 Task: Send an email with the signature Lauren Sanchez with the subject Introduction to a new strategy and the message Could you provide an update on the progress of the inventory management system implementation? from softage.6@softage.net to softage.4@softage.net and move the email from Sent Items to the folder Tools
Action: Mouse moved to (106, 150)
Screenshot: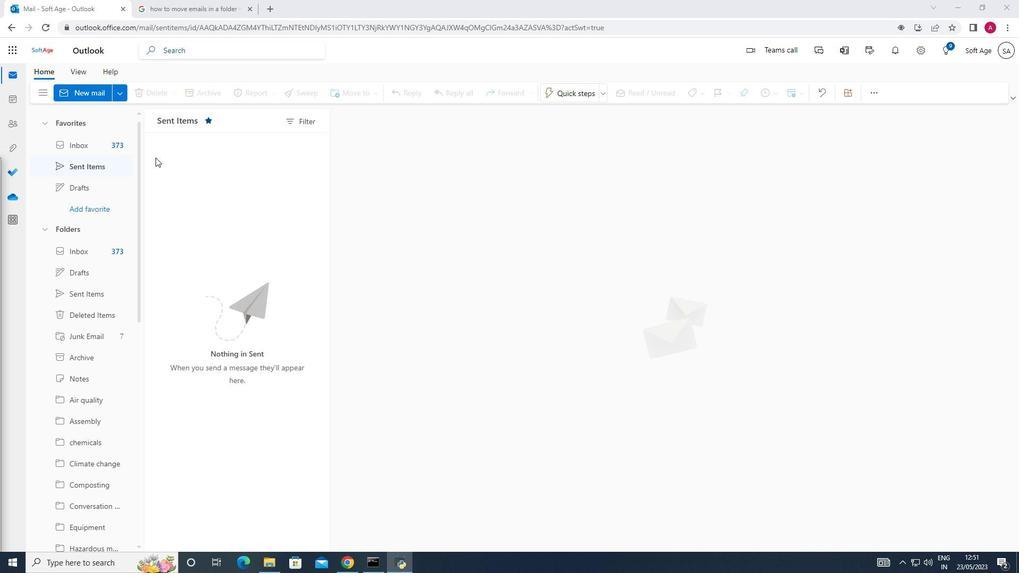 
Action: Mouse pressed left at (106, 150)
Screenshot: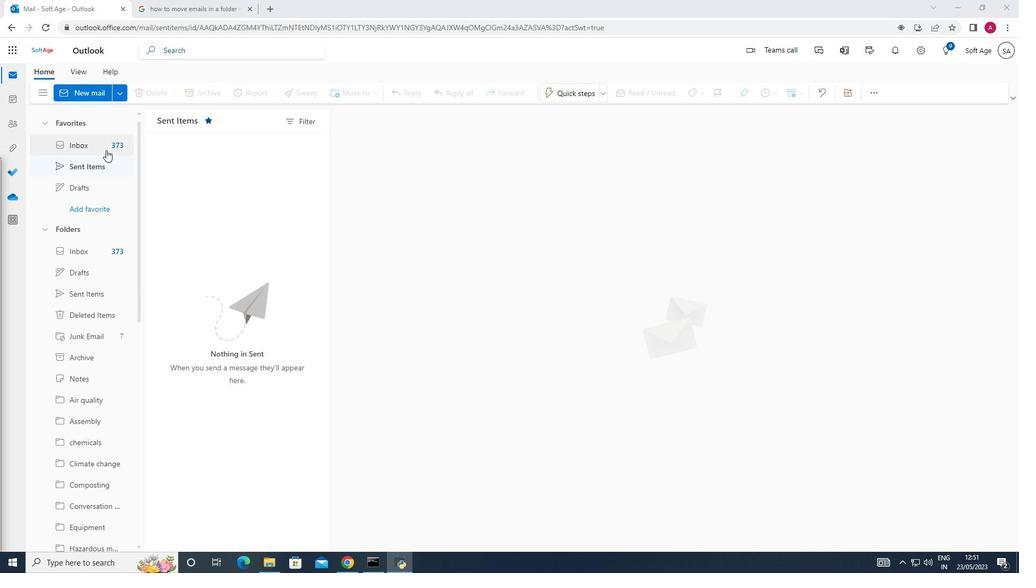 
Action: Mouse moved to (73, 95)
Screenshot: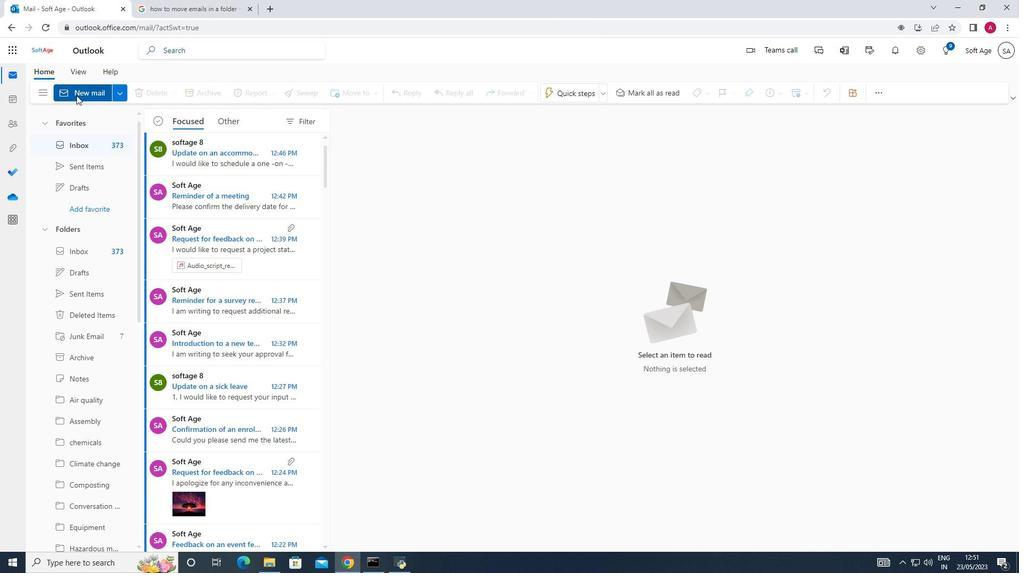 
Action: Mouse pressed left at (73, 95)
Screenshot: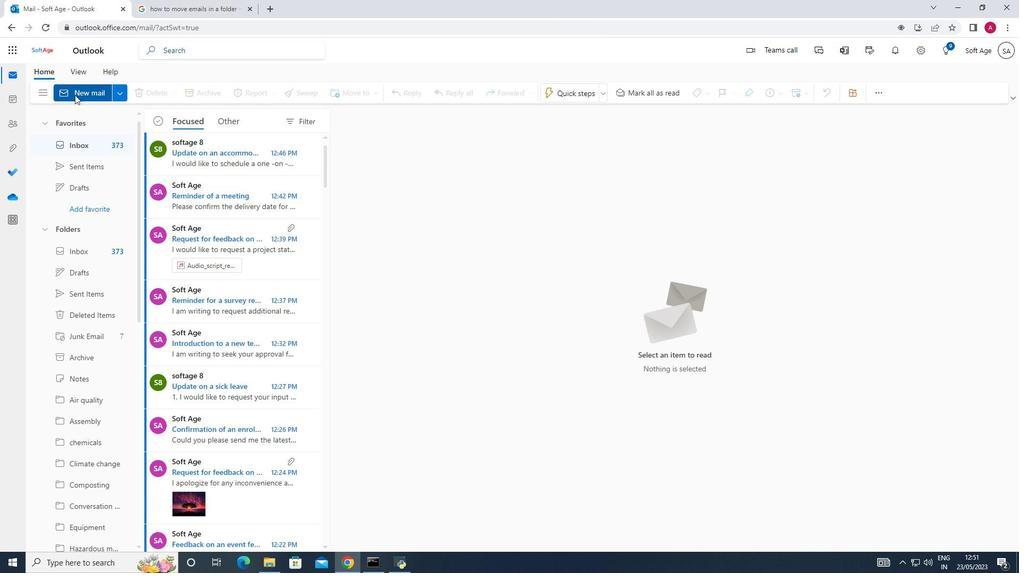 
Action: Mouse moved to (725, 92)
Screenshot: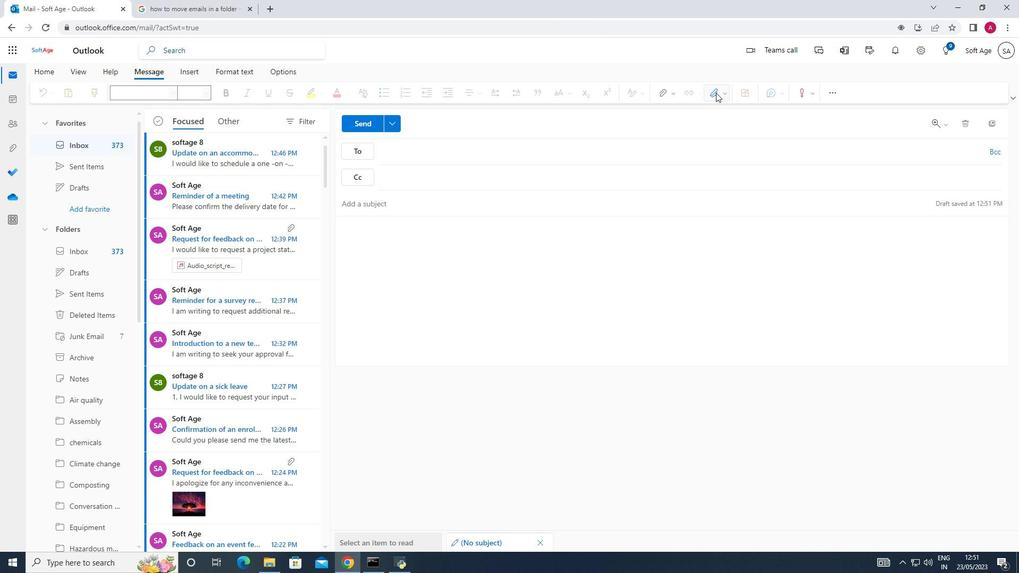 
Action: Mouse pressed left at (725, 92)
Screenshot: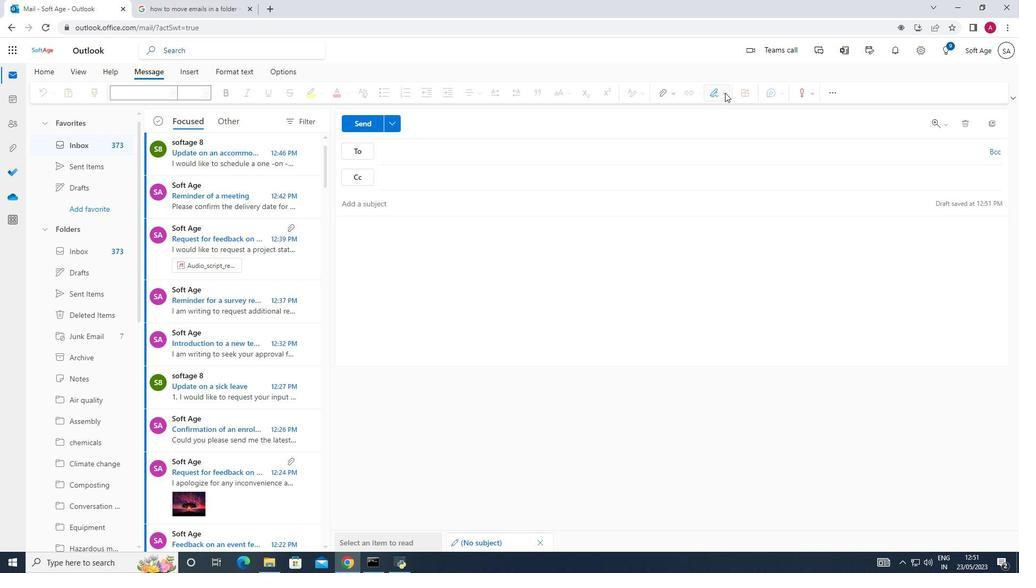 
Action: Mouse moved to (705, 138)
Screenshot: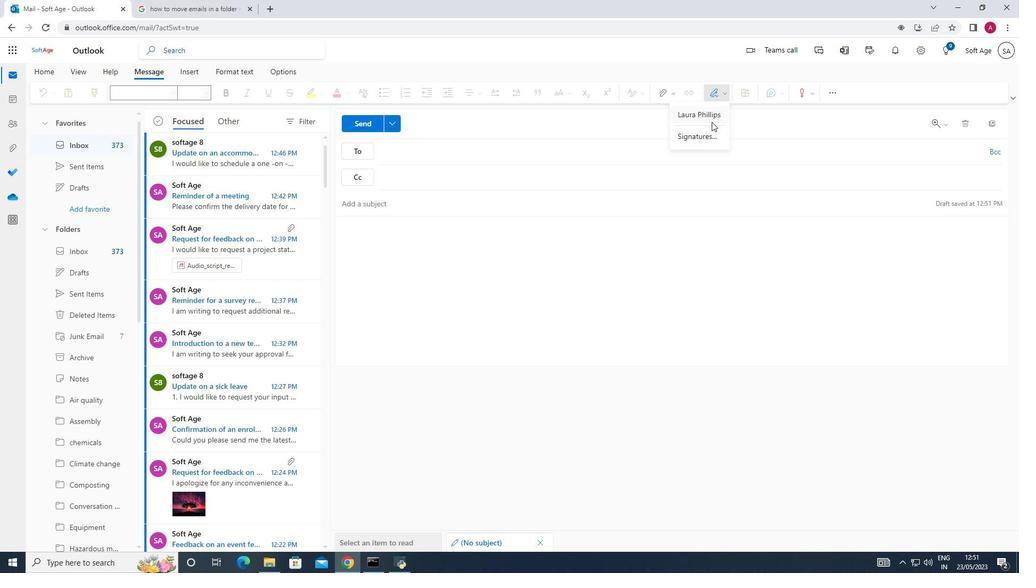 
Action: Mouse pressed left at (705, 138)
Screenshot: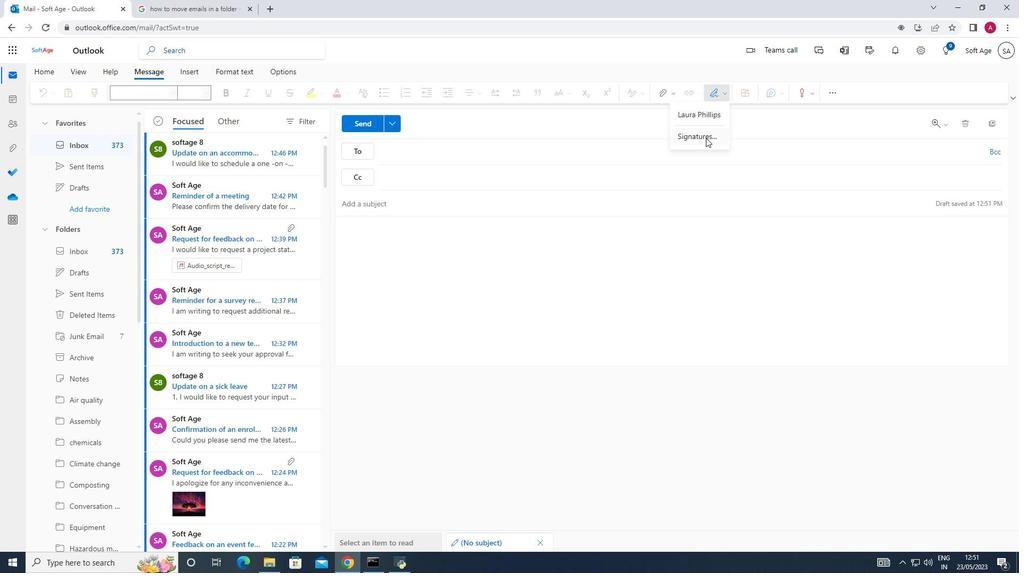 
Action: Mouse moved to (714, 172)
Screenshot: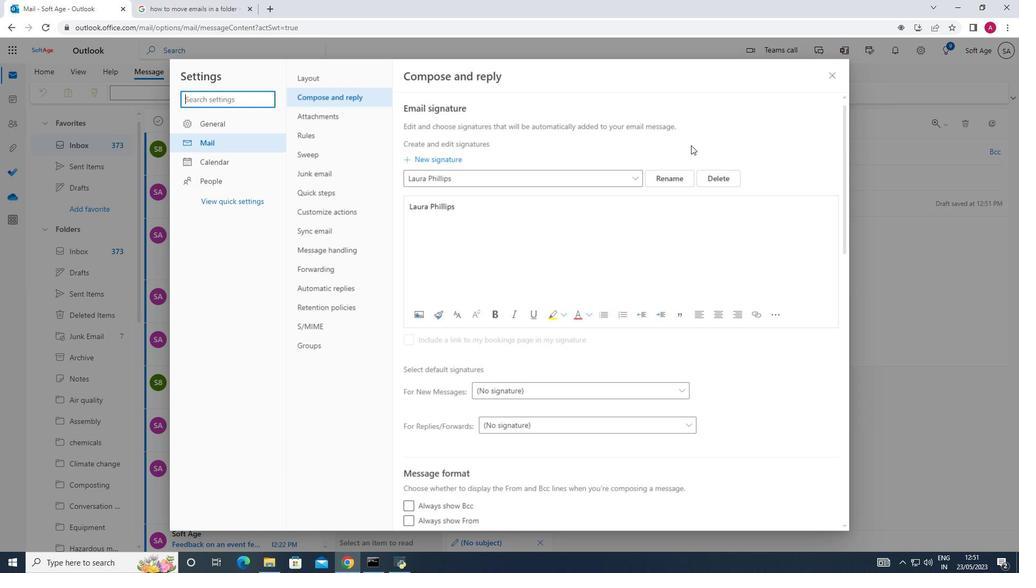 
Action: Mouse pressed left at (714, 172)
Screenshot: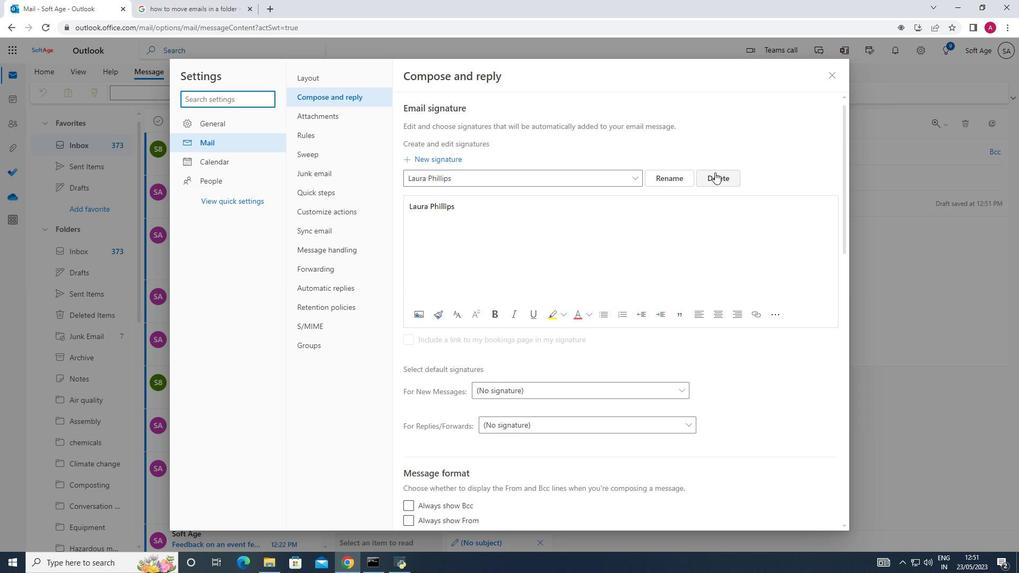 
Action: Mouse moved to (428, 179)
Screenshot: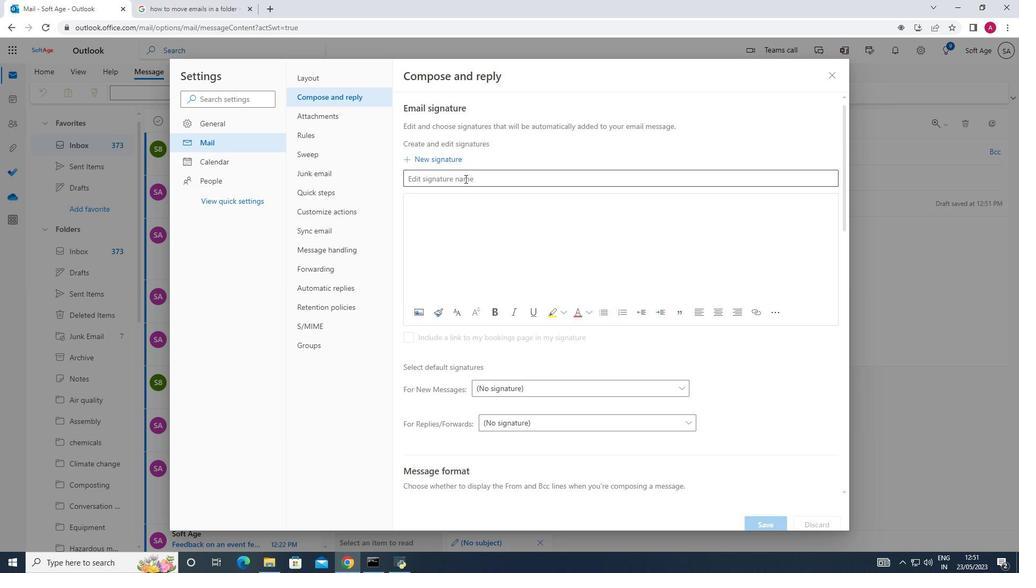 
Action: Mouse pressed left at (428, 179)
Screenshot: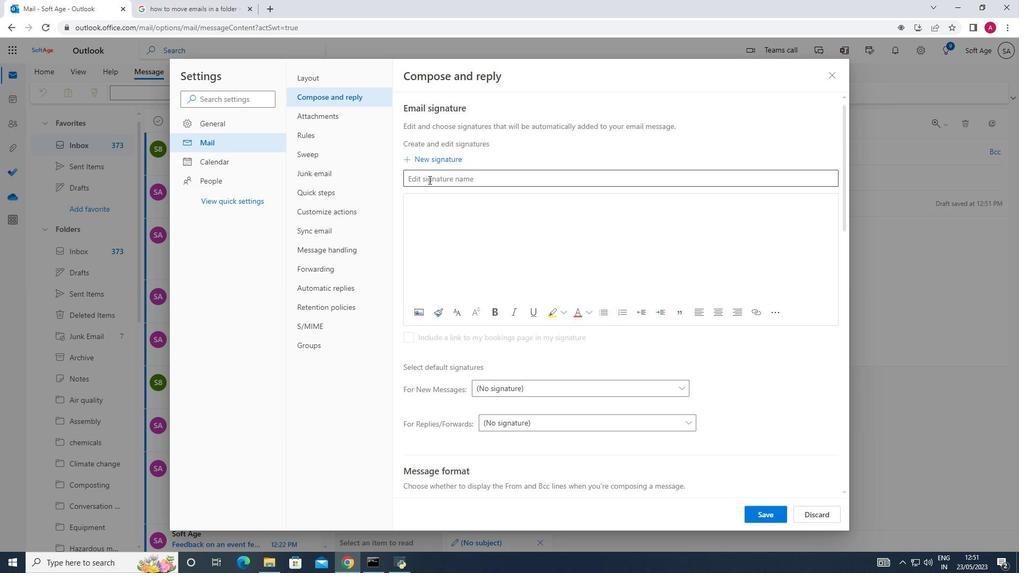 
Action: Key pressed <Key.shift_r>Lauren<Key.space><Key.shift>Sanchez
Screenshot: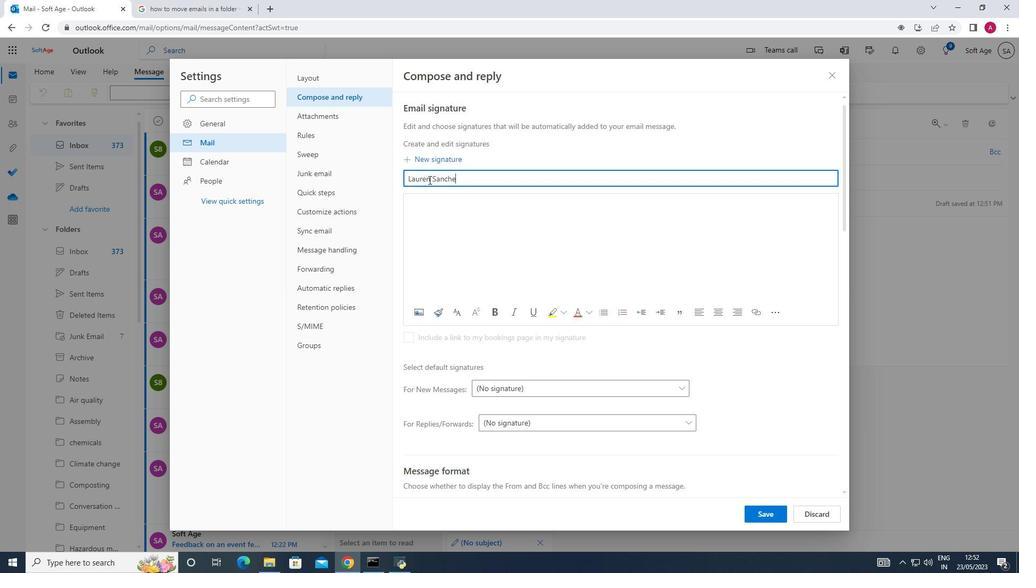 
Action: Mouse moved to (432, 211)
Screenshot: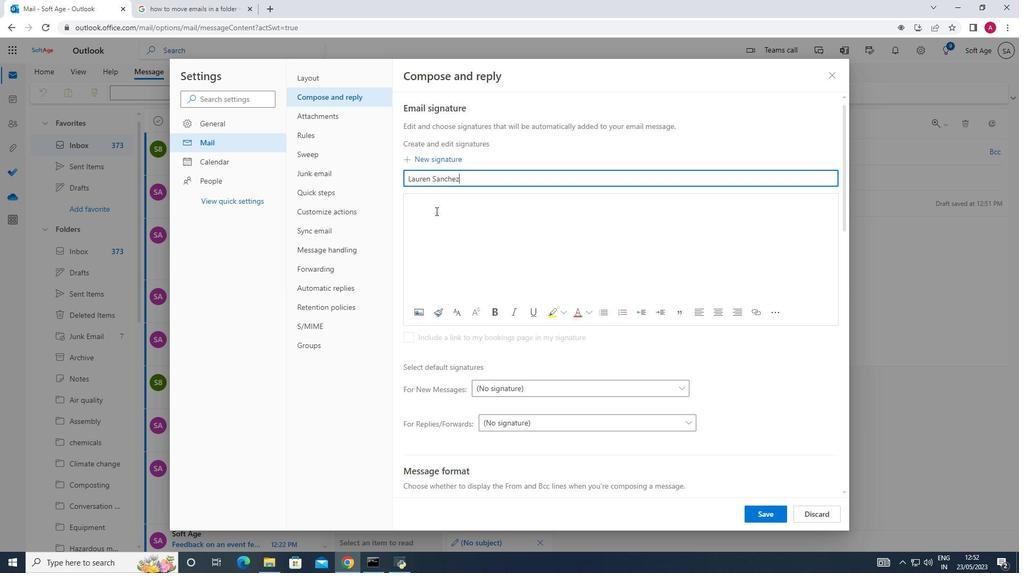 
Action: Mouse pressed left at (432, 211)
Screenshot: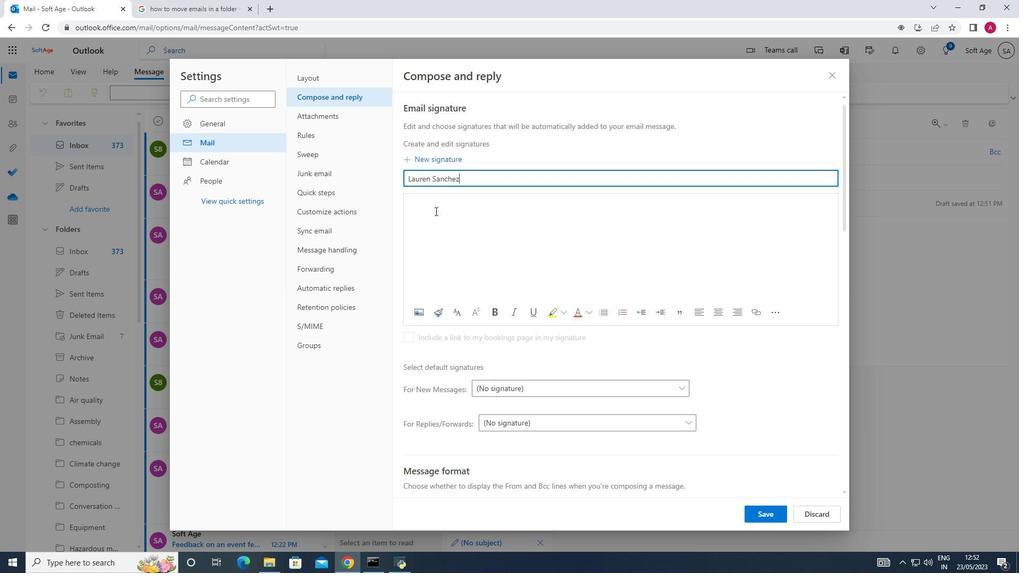 
Action: Key pressed <Key.shift_r>Lauren<Key.space><Key.space><Key.shift>Sanchez<Key.enter>
Screenshot: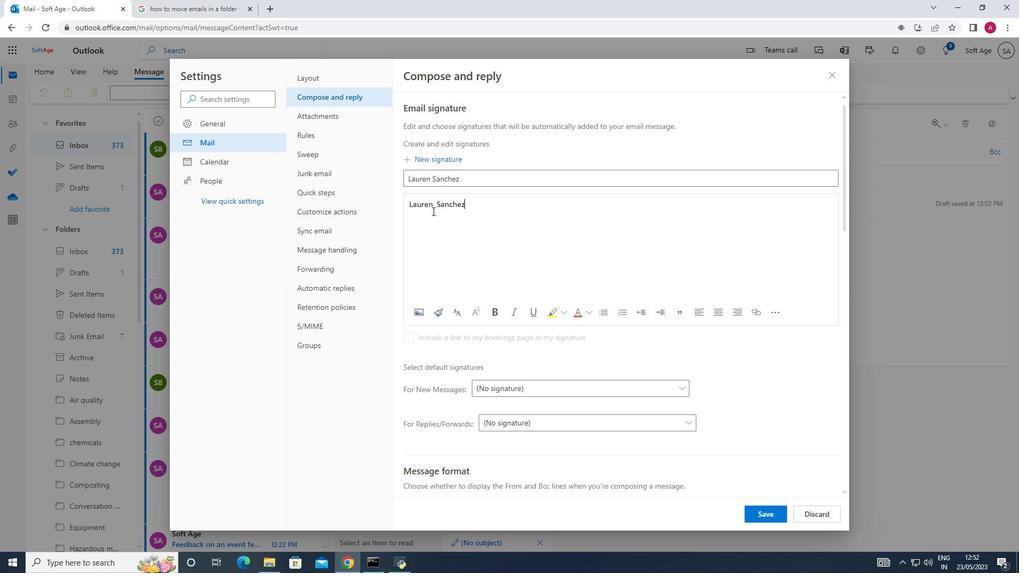 
Action: Mouse moved to (771, 514)
Screenshot: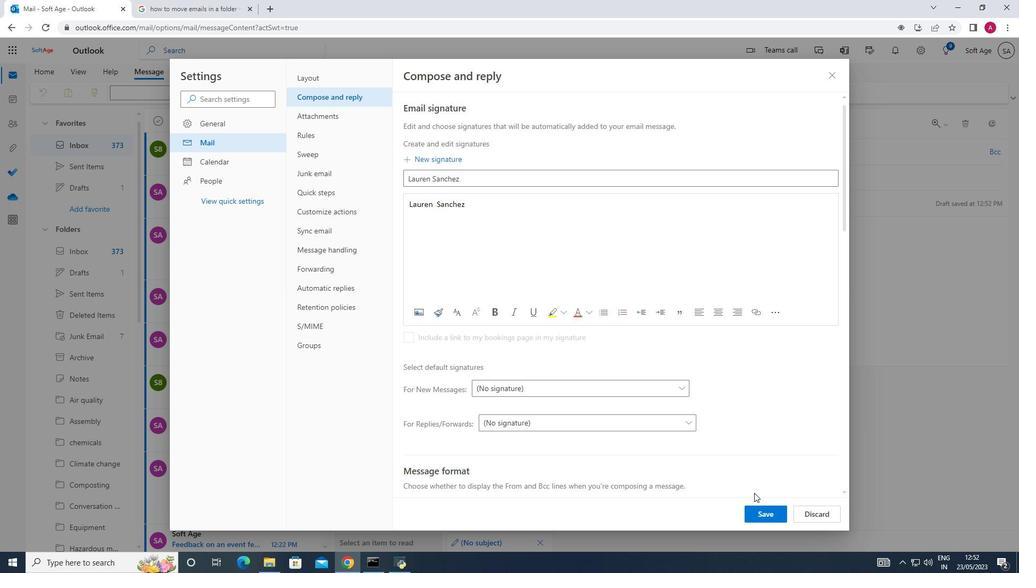 
Action: Mouse pressed left at (771, 514)
Screenshot: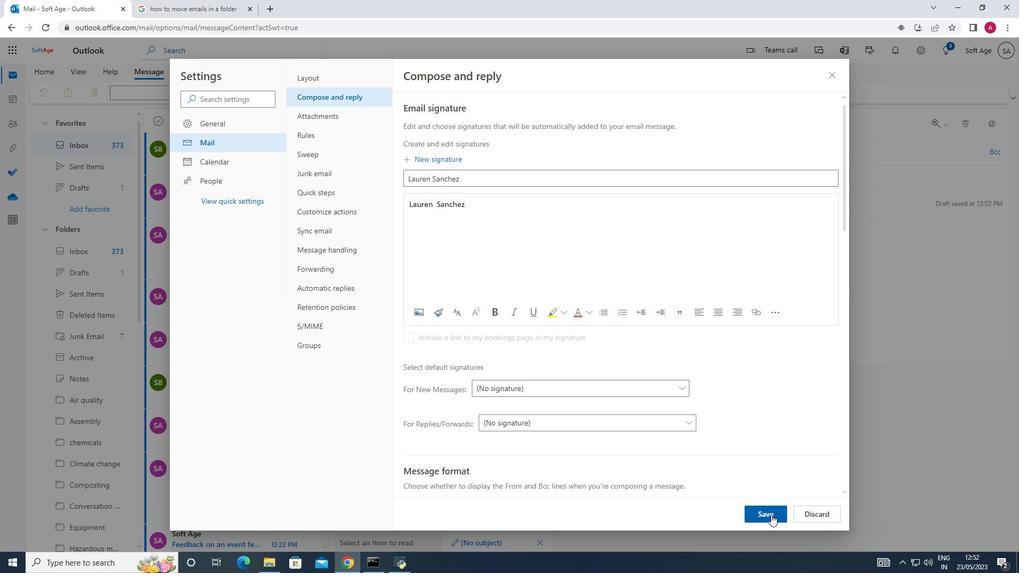 
Action: Mouse moved to (823, 74)
Screenshot: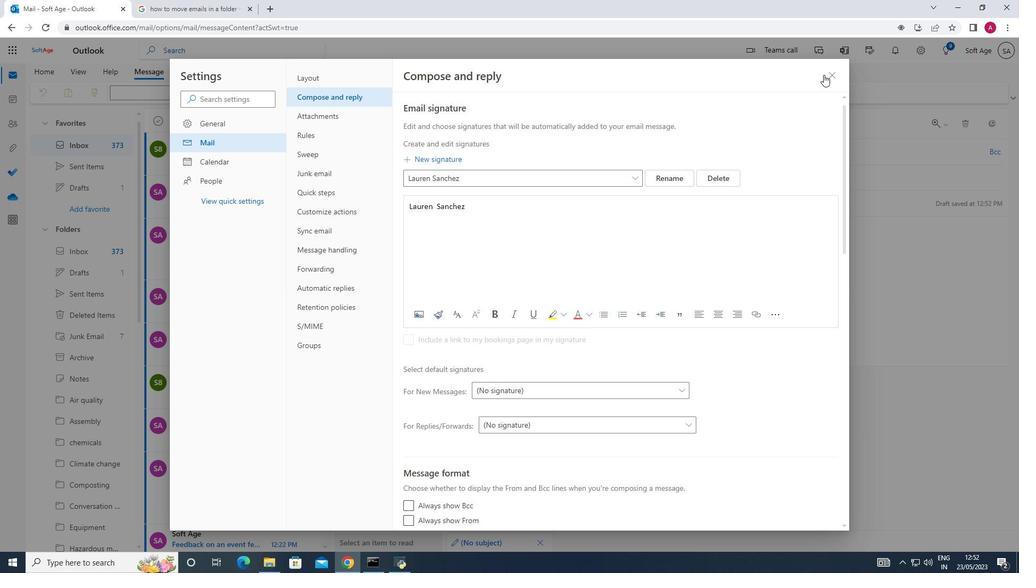 
Action: Mouse pressed left at (823, 74)
Screenshot: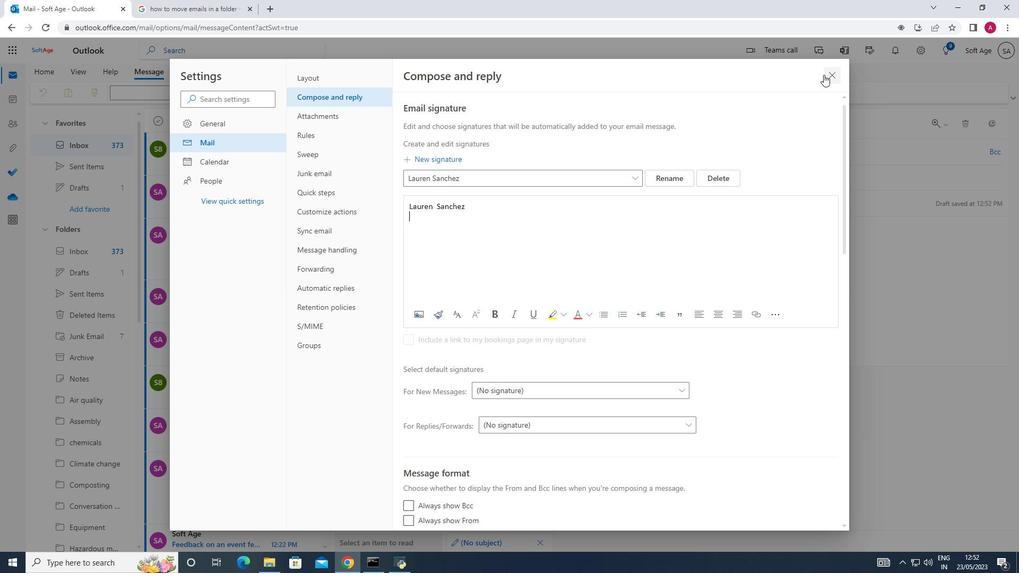 
Action: Mouse moved to (729, 93)
Screenshot: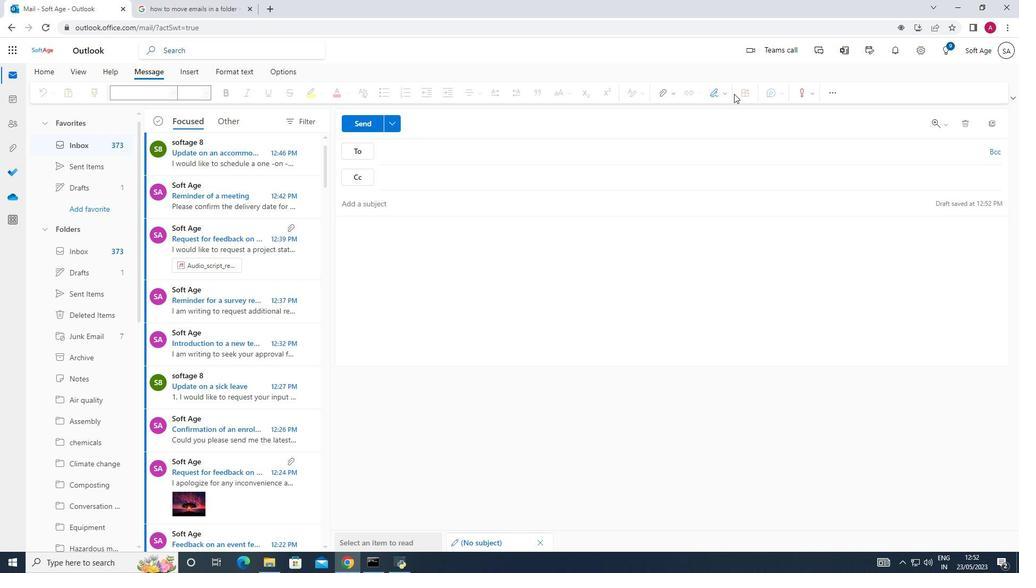 
Action: Mouse pressed left at (729, 93)
Screenshot: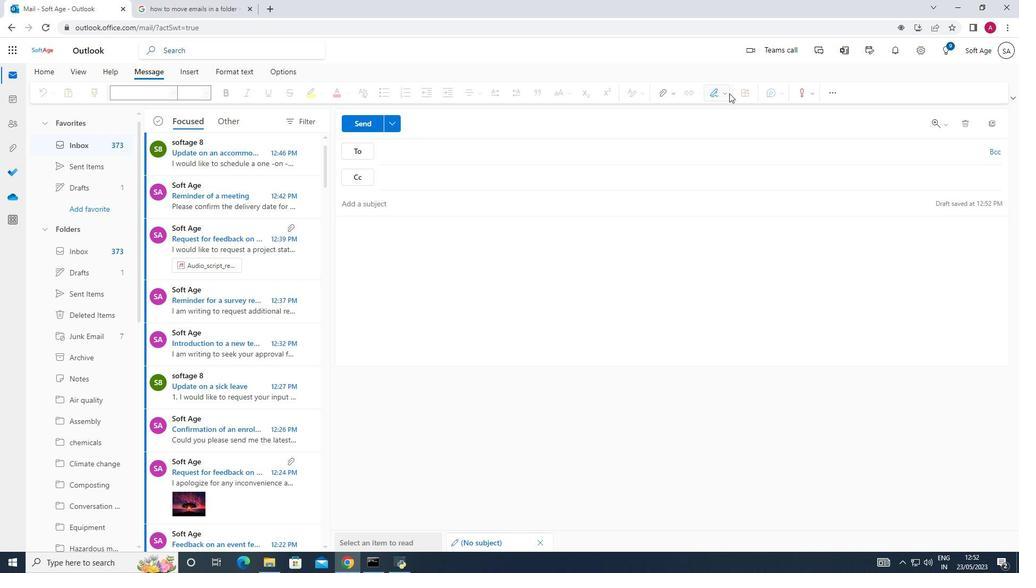 
Action: Mouse moved to (703, 119)
Screenshot: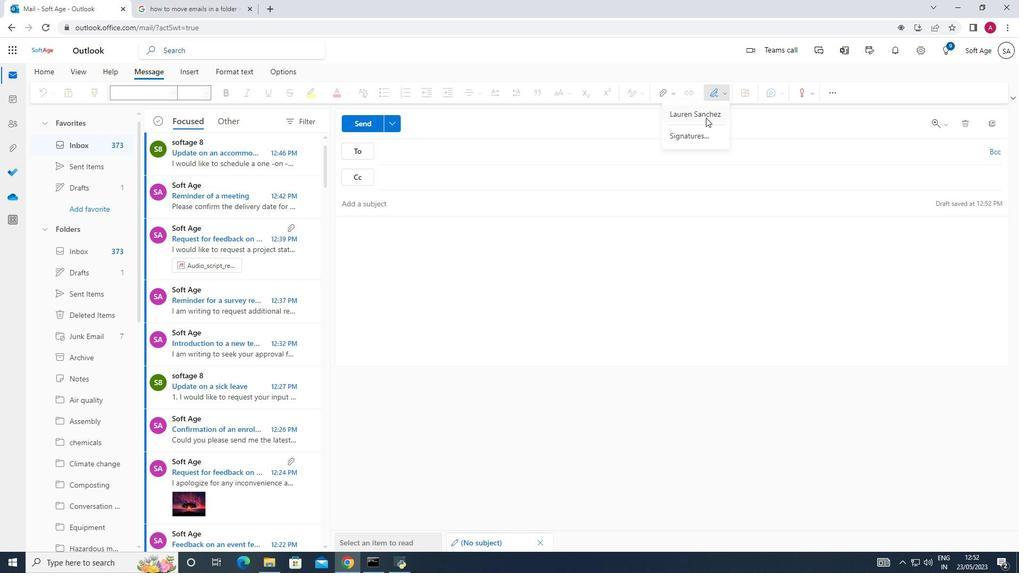 
Action: Mouse pressed left at (703, 119)
Screenshot: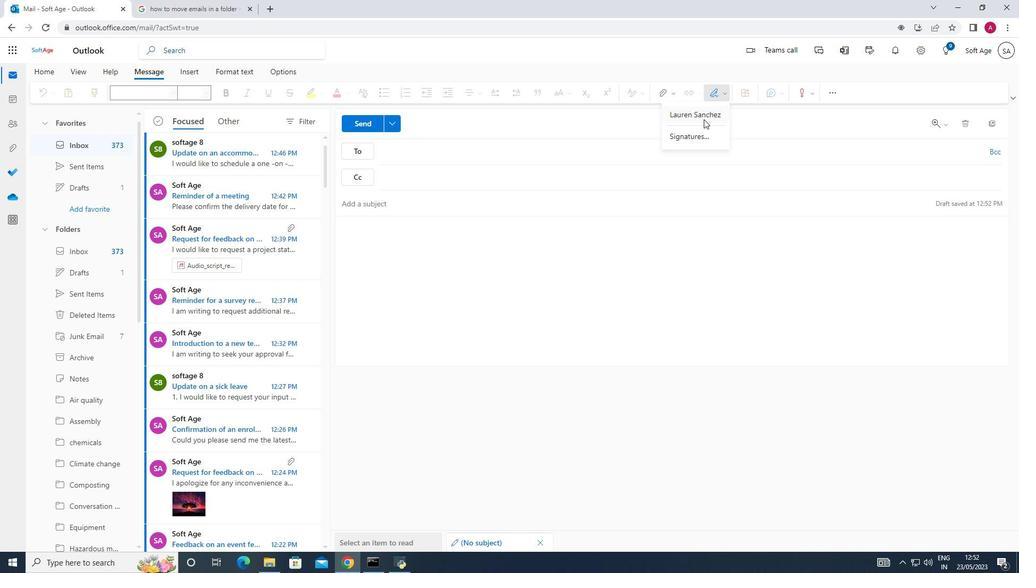 
Action: Mouse moved to (358, 201)
Screenshot: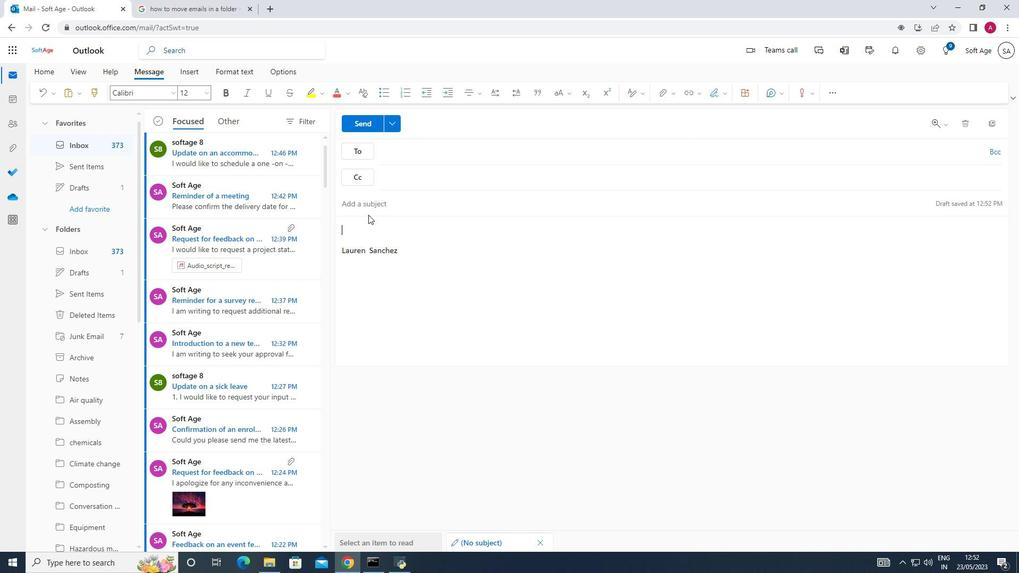 
Action: Mouse pressed left at (358, 201)
Screenshot: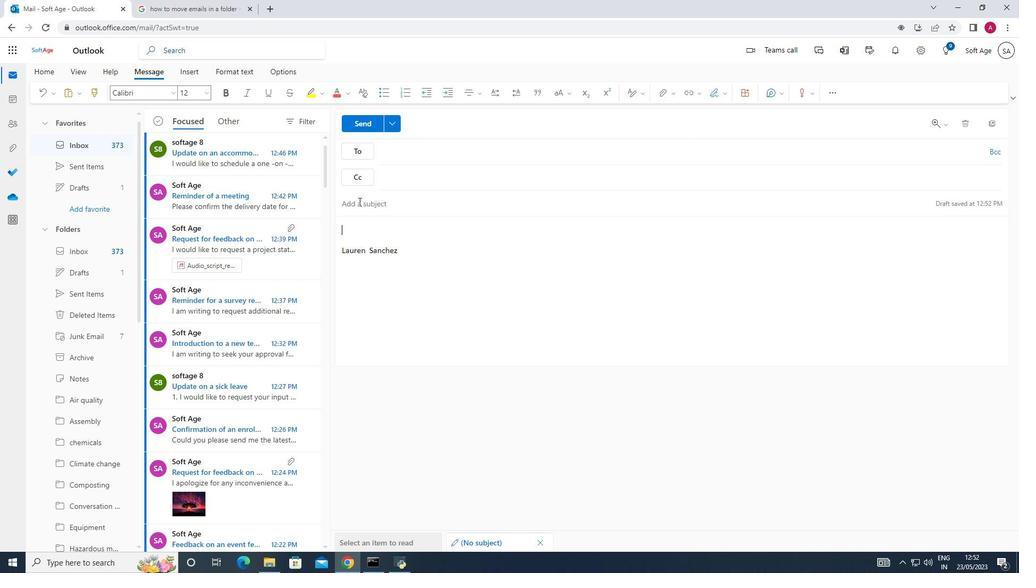 
Action: Mouse moved to (360, 197)
Screenshot: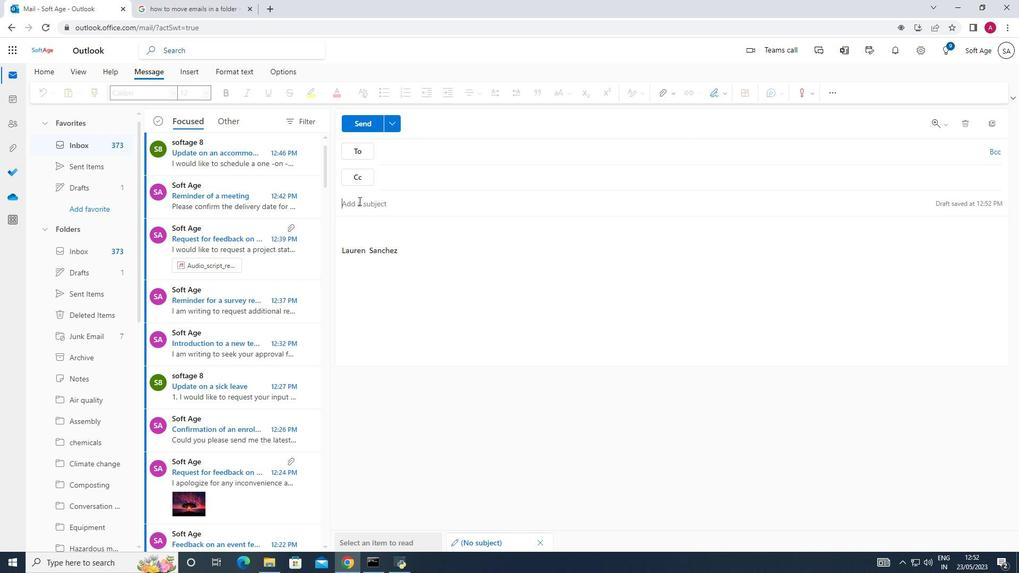 
Action: Key pressed <Key.shift_r>Introduction<Key.space>to<Key.space>a<Key.space>new<Key.space><Key.shift>St<Key.backspace><Key.backspace><Key.backspace>st<Key.backspace><Key.backspace><Key.space>strategy<Key.space>
Screenshot: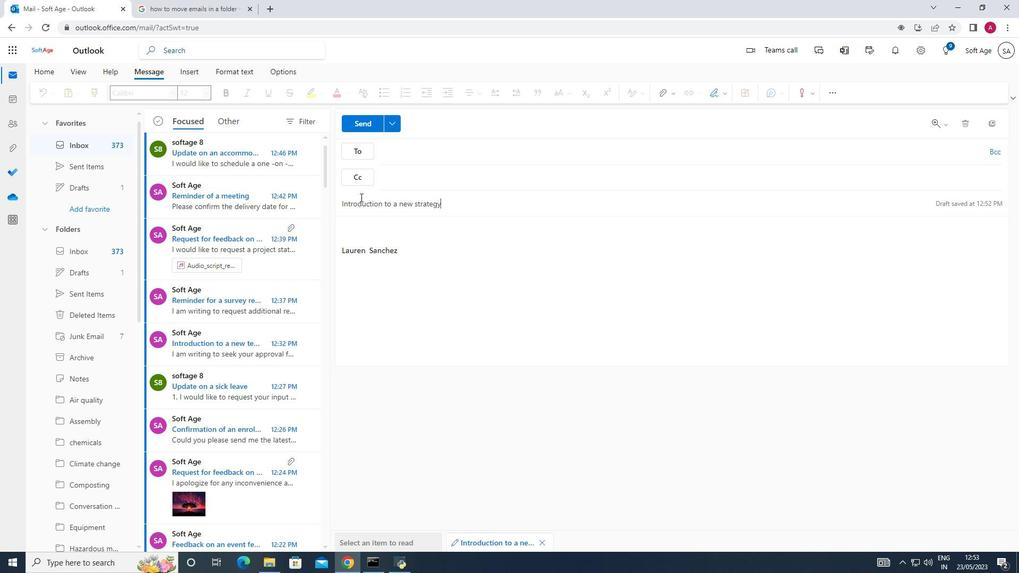 
Action: Mouse moved to (352, 223)
Screenshot: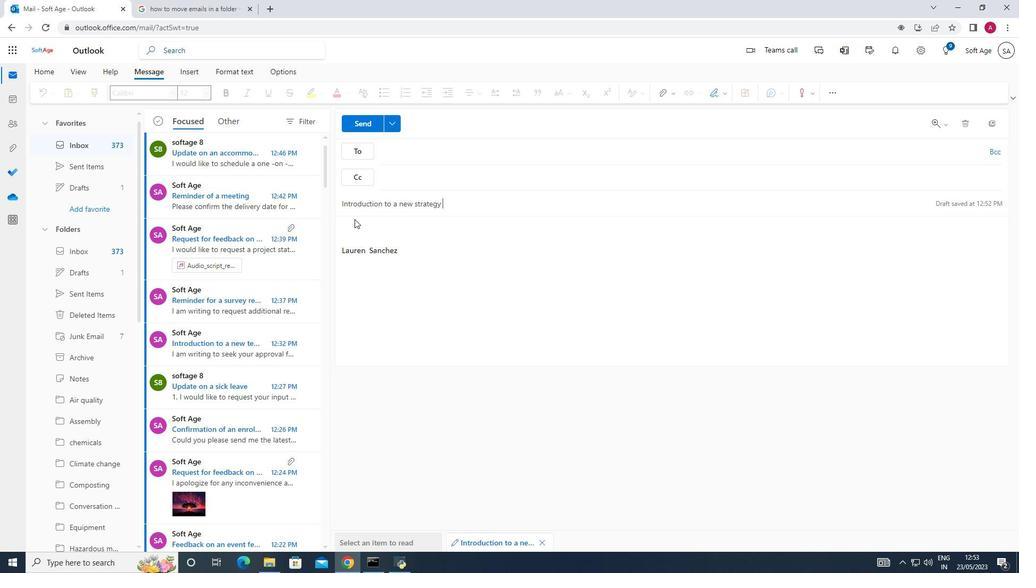 
Action: Mouse pressed left at (352, 223)
Screenshot: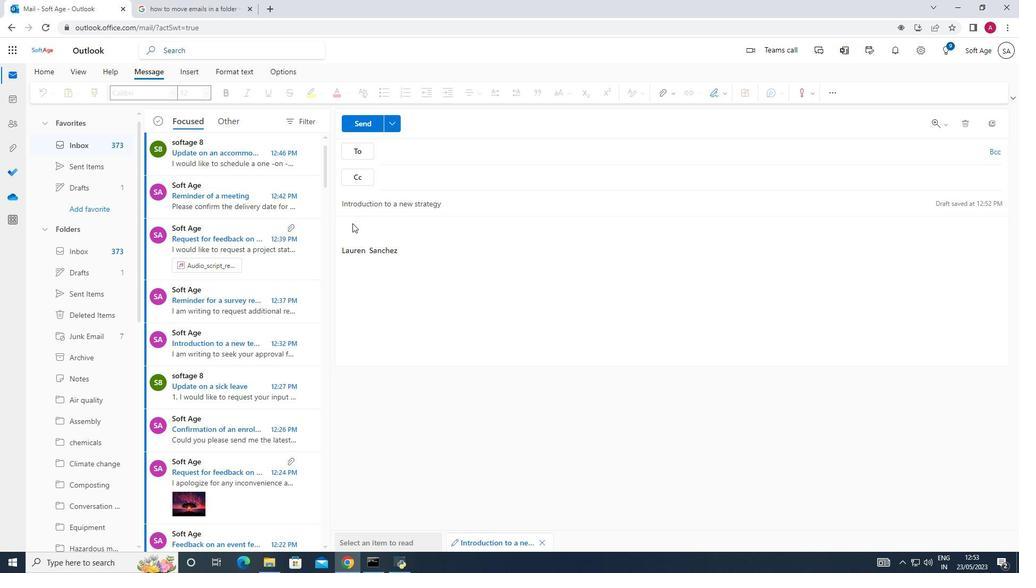 
Action: Mouse moved to (346, 222)
Screenshot: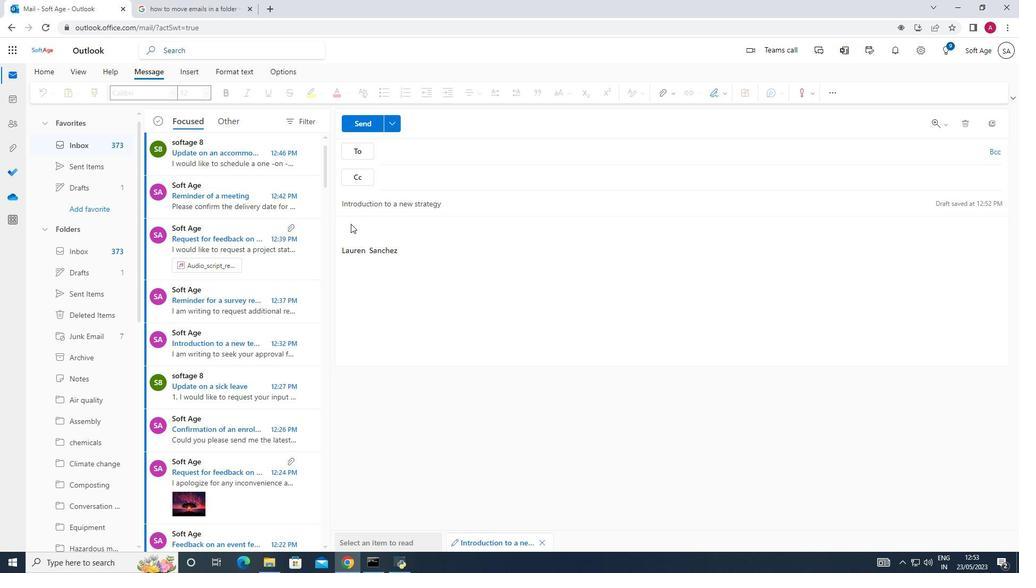 
Action: Mouse pressed left at (346, 222)
Screenshot: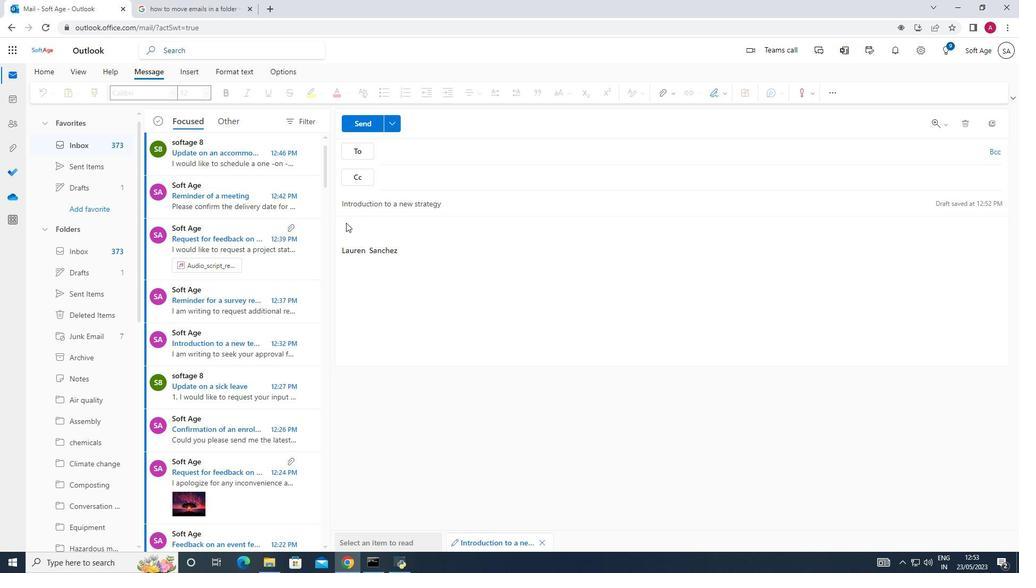 
Action: Mouse moved to (349, 229)
Screenshot: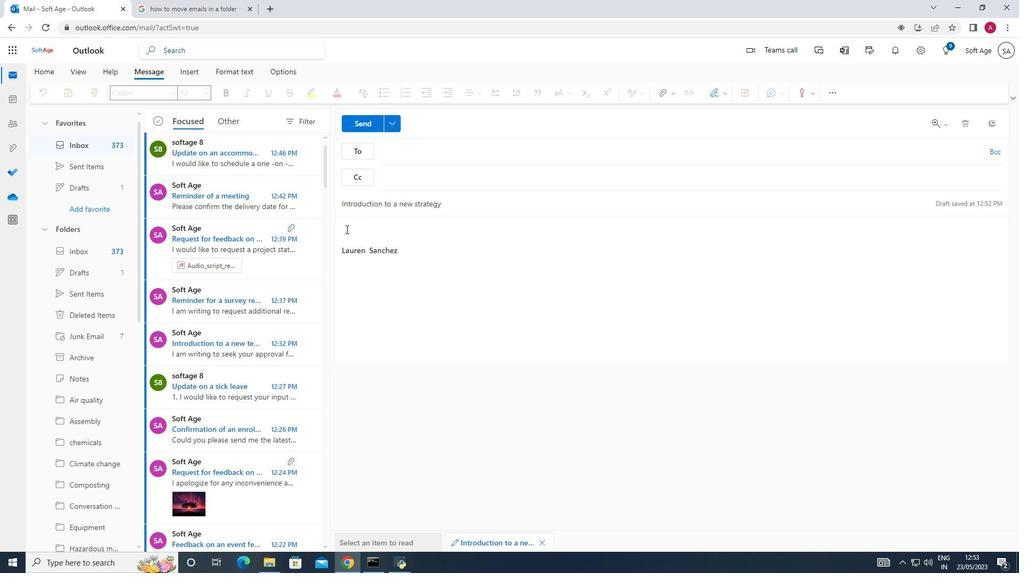 
Action: Mouse pressed left at (349, 229)
Screenshot: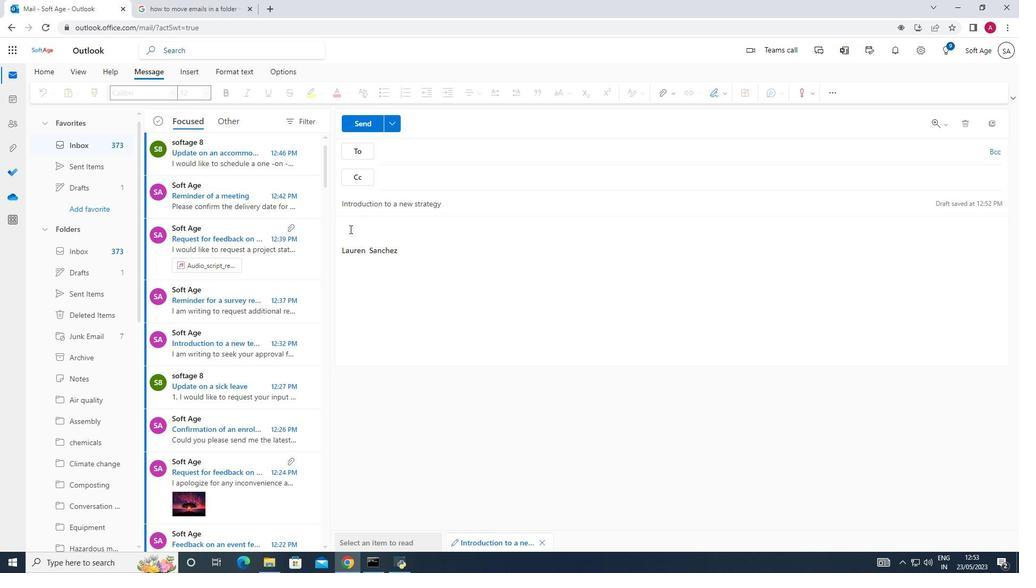 
Action: Key pressed <Key.shift>Could<Key.space>you<Key.space>provide<Key.space>an<Key.space>update<Key.space>on<Key.space>the<Key.space>progress<Key.space>of<Key.space>the<Key.space>inventory<Key.space>mana<Key.tab><Key.space>system<Key.space>implementation.
Screenshot: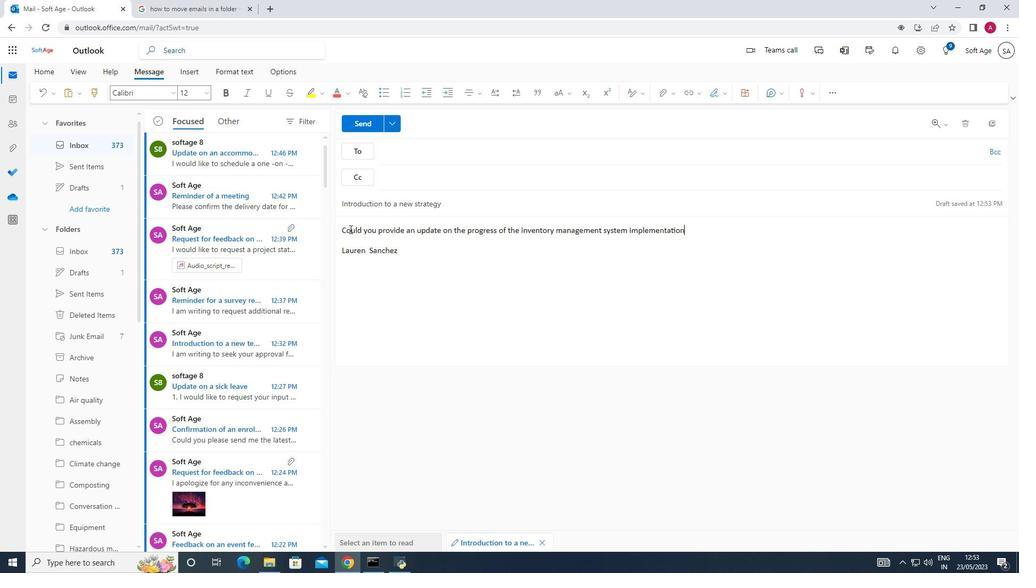 
Action: Mouse moved to (387, 148)
Screenshot: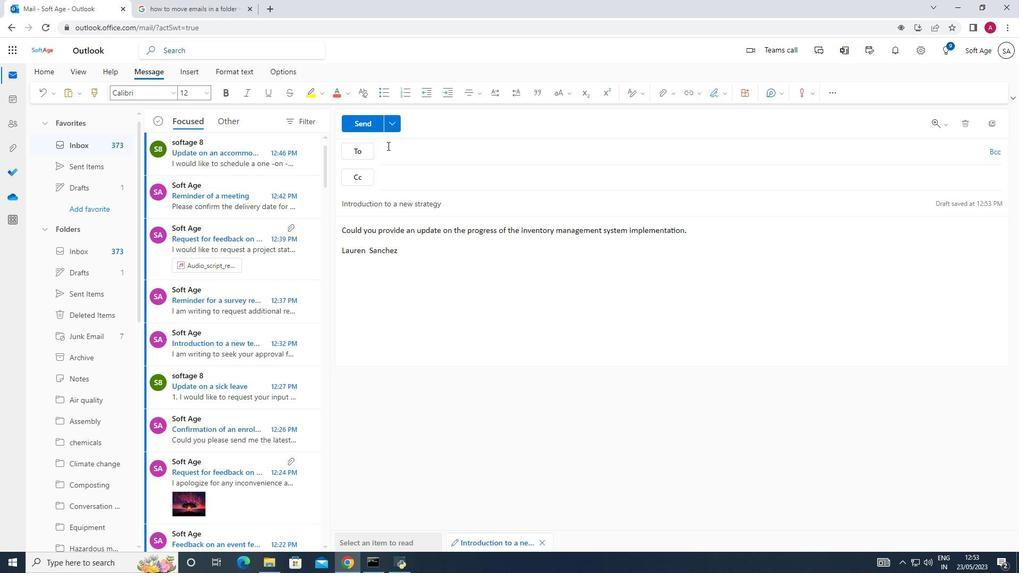 
Action: Mouse pressed left at (387, 148)
Screenshot: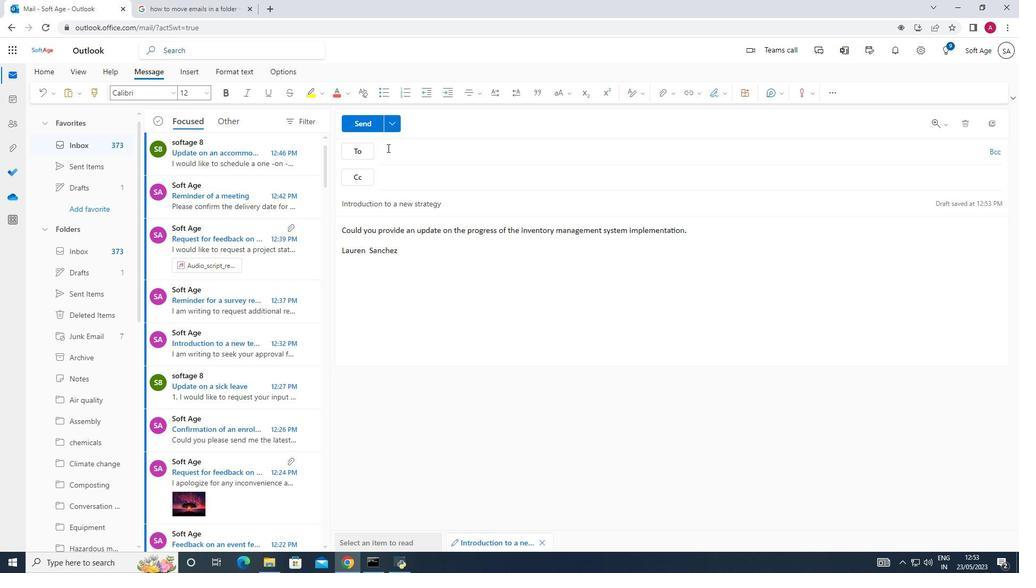 
Action: Key pressed softage.4<Key.shift>@softage.net
Screenshot: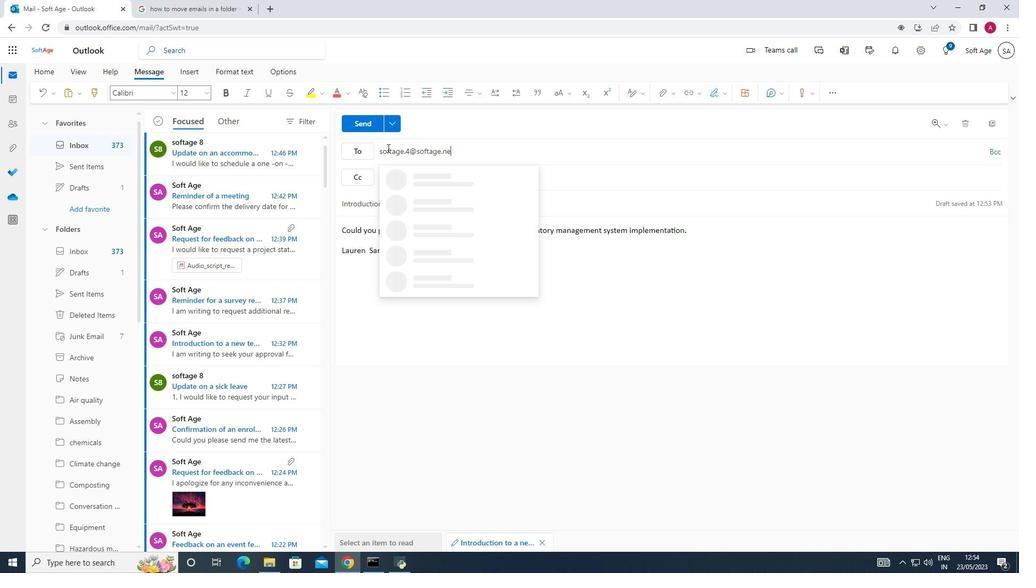
Action: Mouse moved to (451, 178)
Screenshot: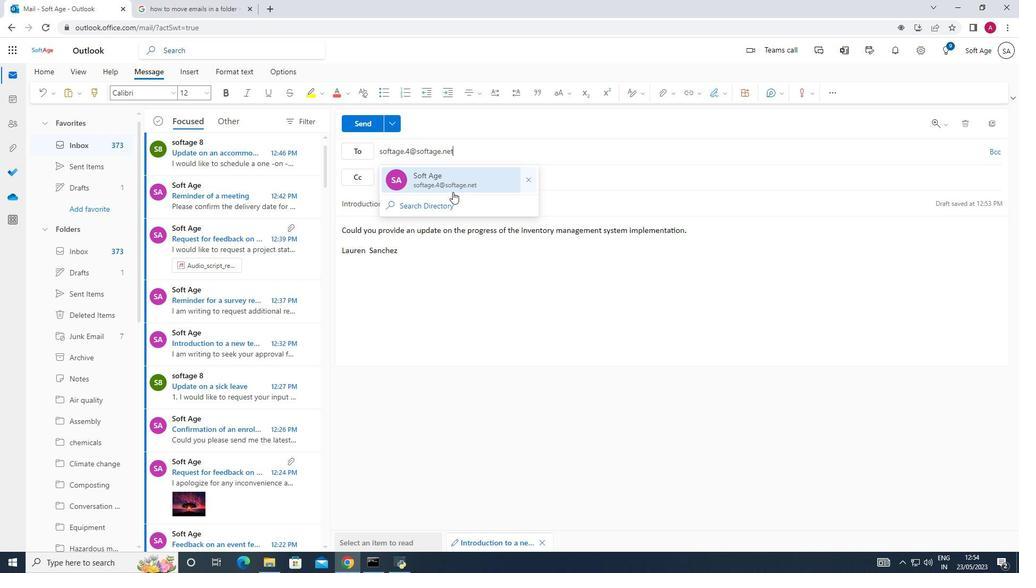 
Action: Mouse pressed left at (451, 178)
Screenshot: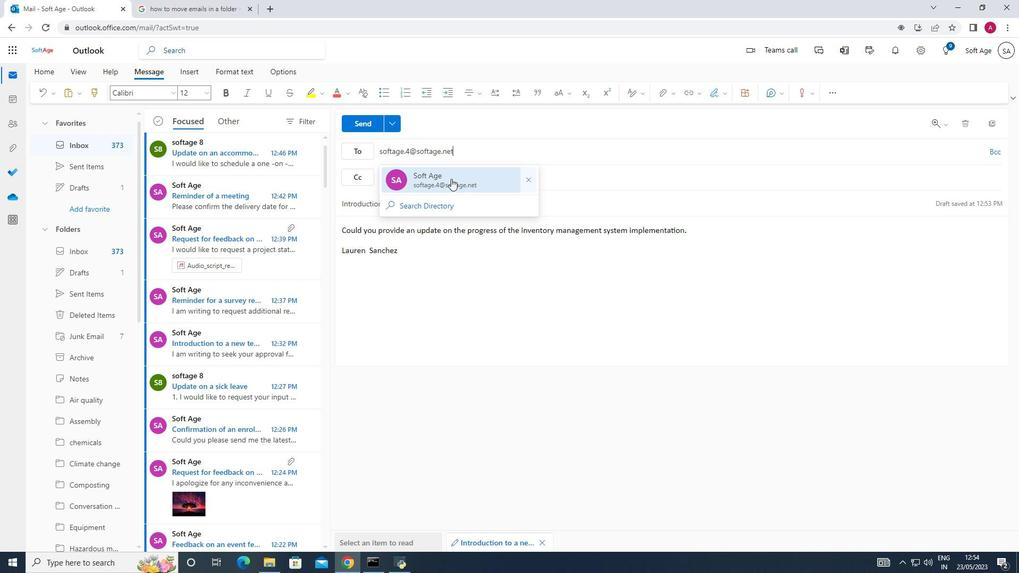 
Action: Mouse moved to (377, 122)
Screenshot: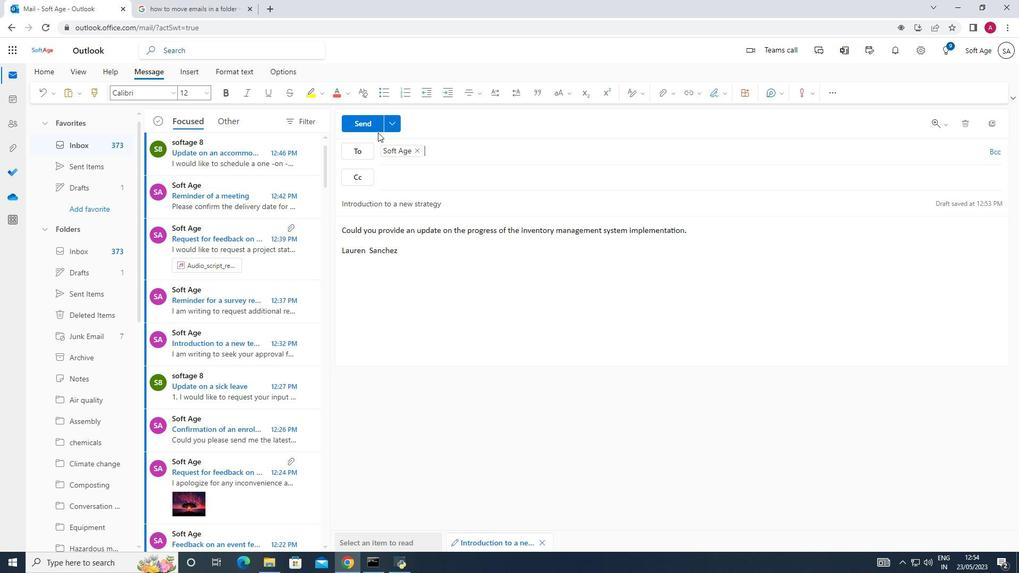 
Action: Mouse pressed left at (377, 122)
Screenshot: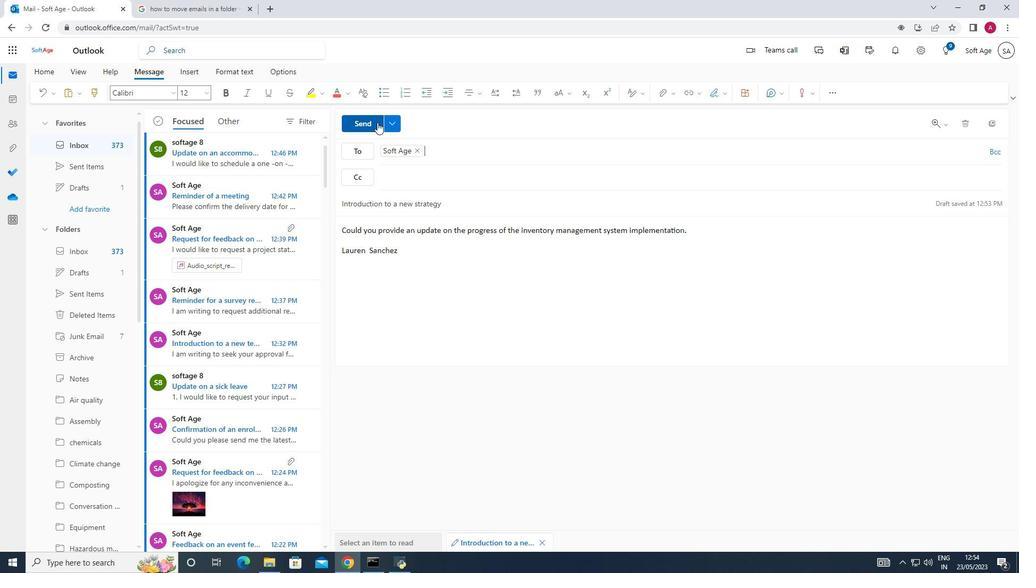 
Action: Mouse moved to (89, 421)
Screenshot: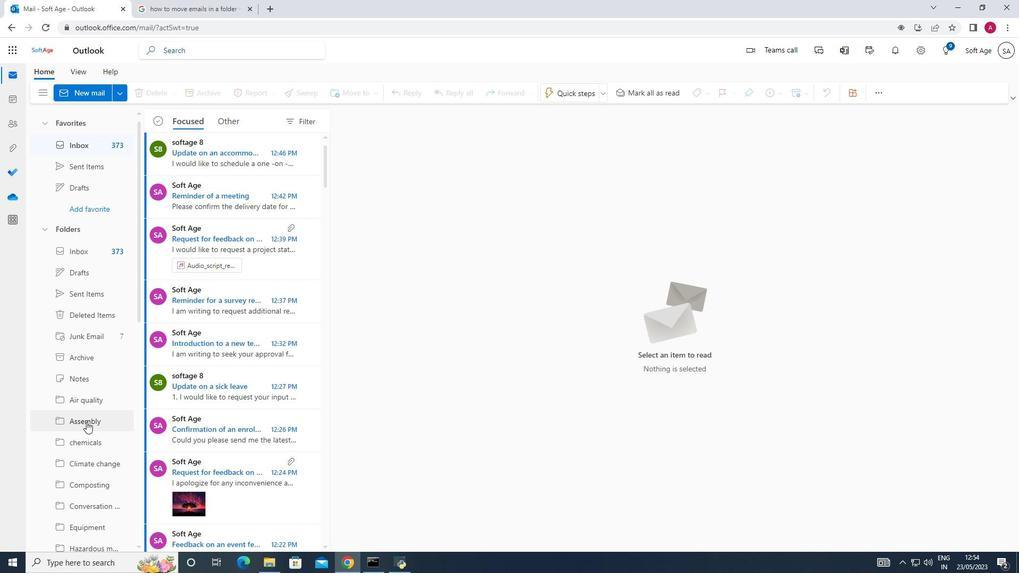 
Action: Mouse scrolled (89, 421) with delta (0, 0)
Screenshot: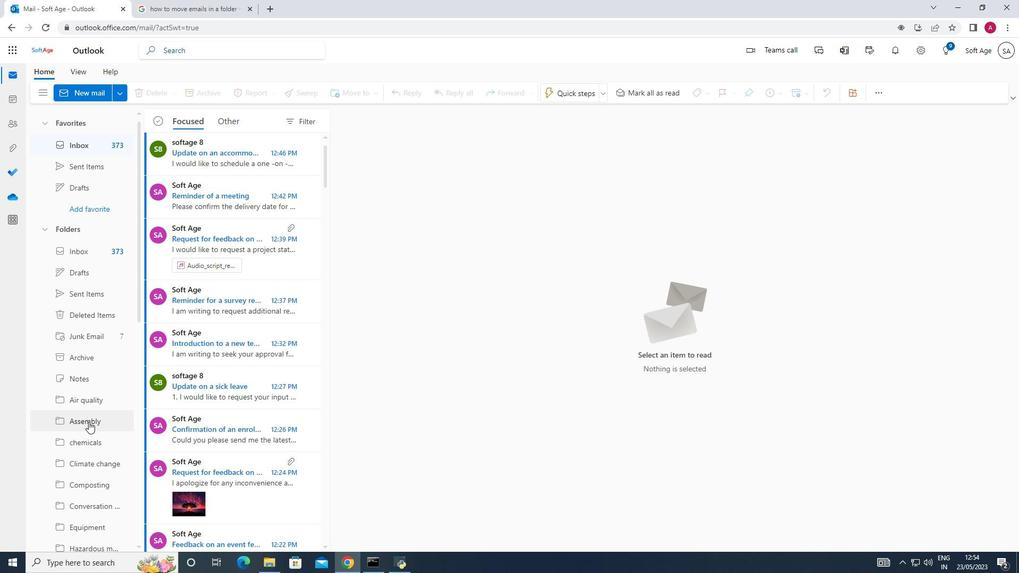 
Action: Mouse scrolled (89, 421) with delta (0, 0)
Screenshot: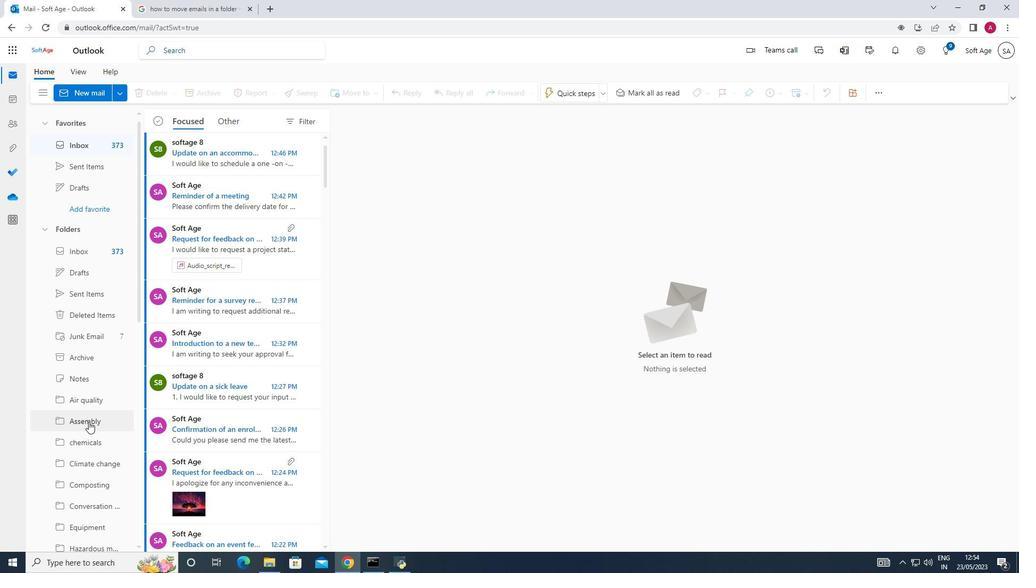 
Action: Mouse moved to (89, 421)
Screenshot: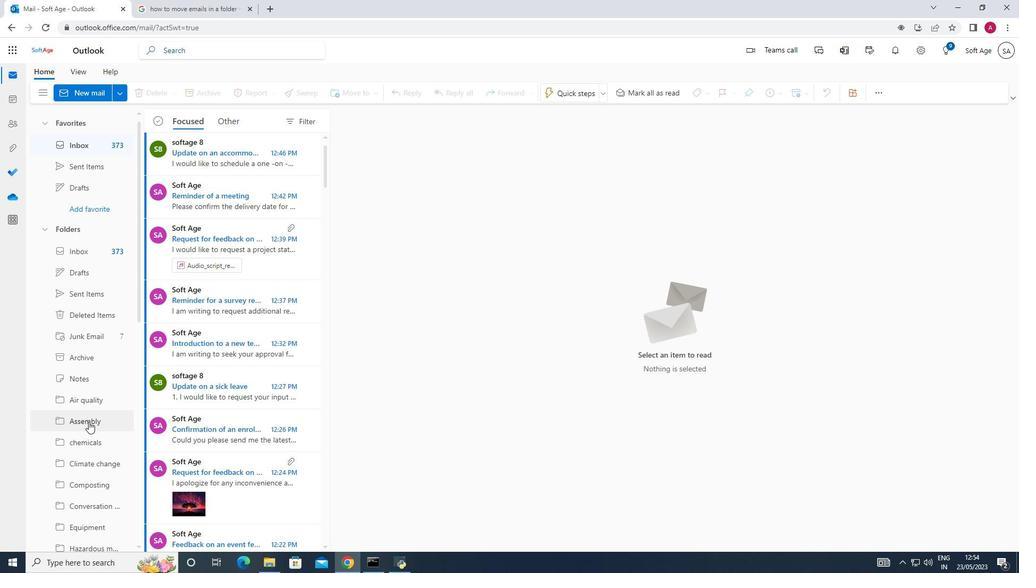 
Action: Mouse scrolled (89, 421) with delta (0, 0)
Screenshot: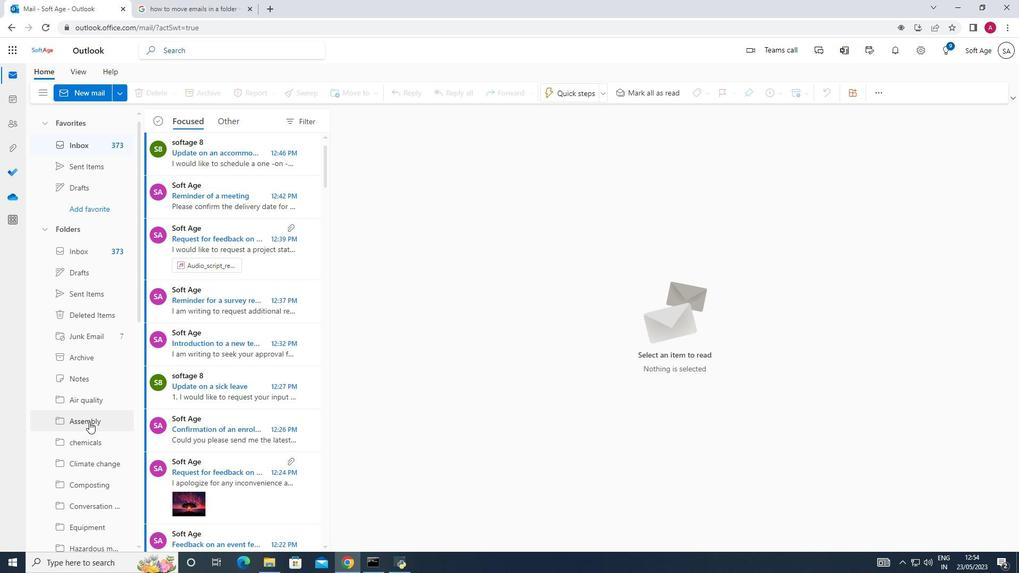 
Action: Mouse scrolled (89, 421) with delta (0, 0)
Screenshot: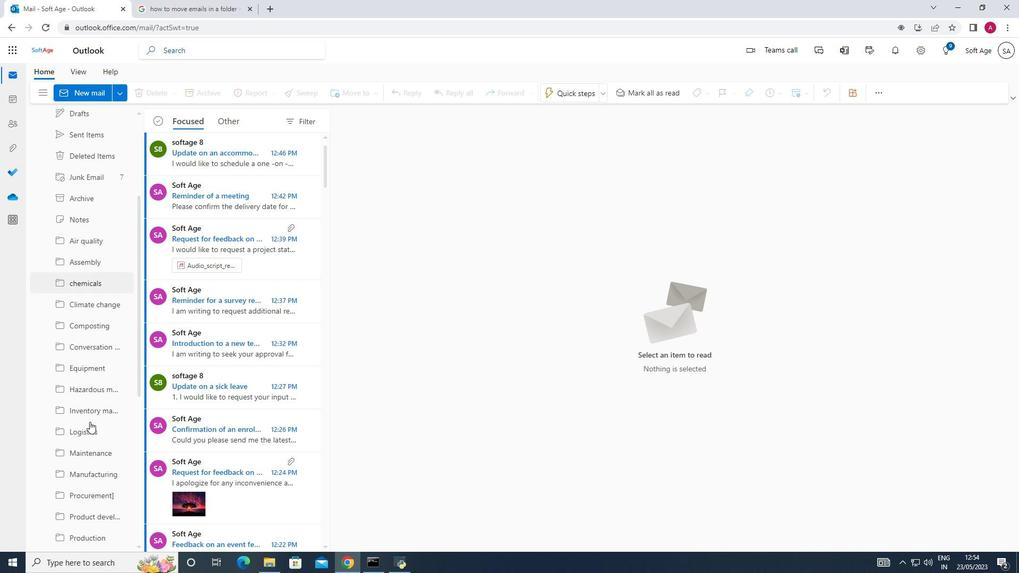 
Action: Mouse scrolled (89, 421) with delta (0, 0)
Screenshot: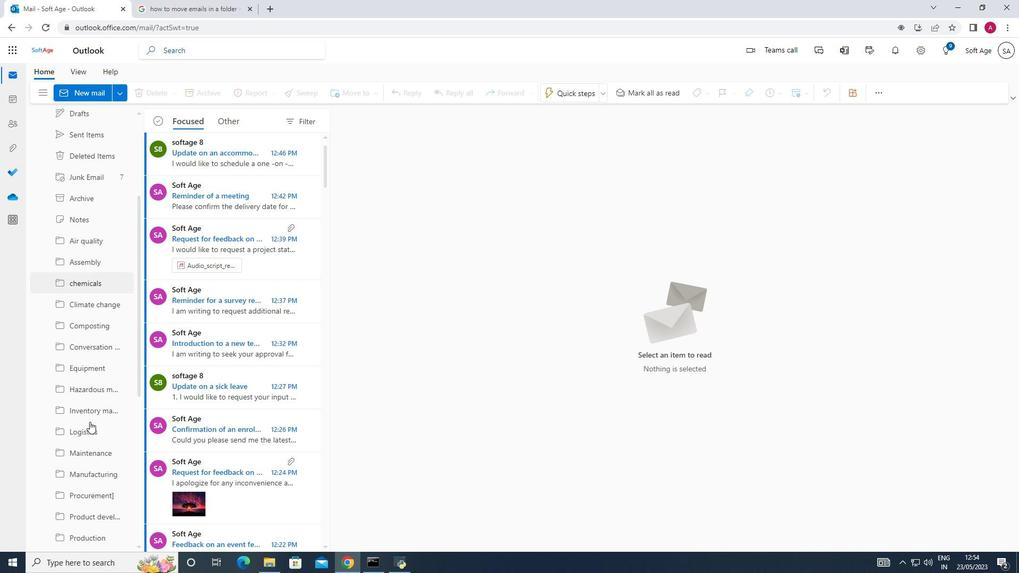 
Action: Mouse scrolled (89, 421) with delta (0, 0)
Screenshot: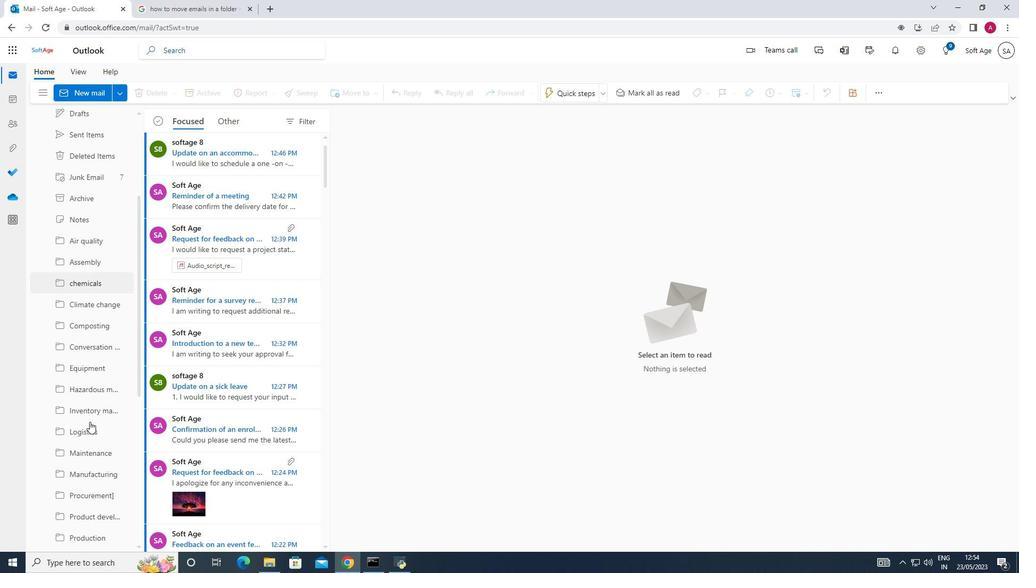 
Action: Mouse moved to (91, 419)
Screenshot: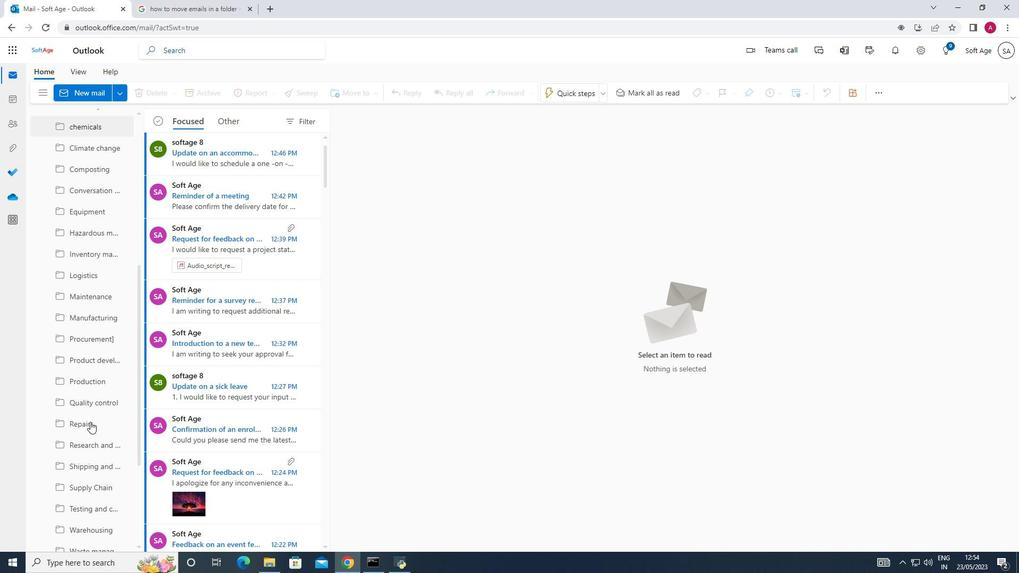 
Action: Mouse scrolled (91, 418) with delta (0, 0)
Screenshot: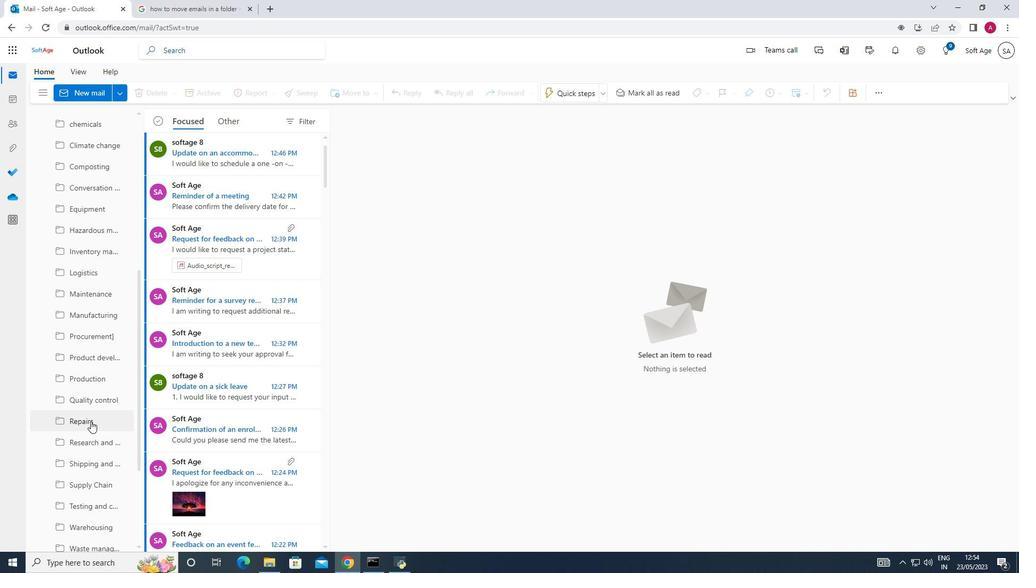 
Action: Mouse scrolled (91, 418) with delta (0, 0)
Screenshot: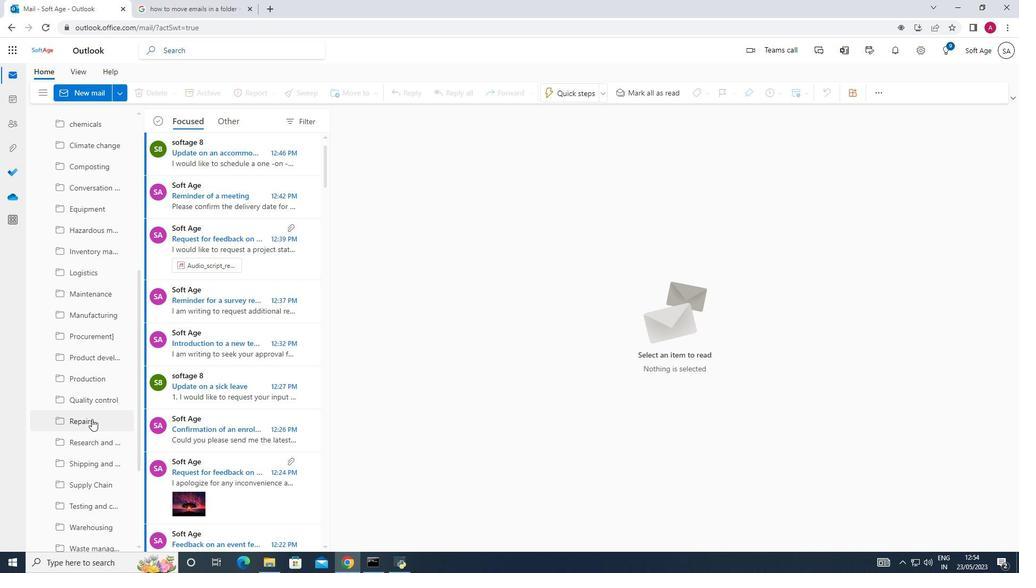 
Action: Mouse scrolled (91, 418) with delta (0, 0)
Screenshot: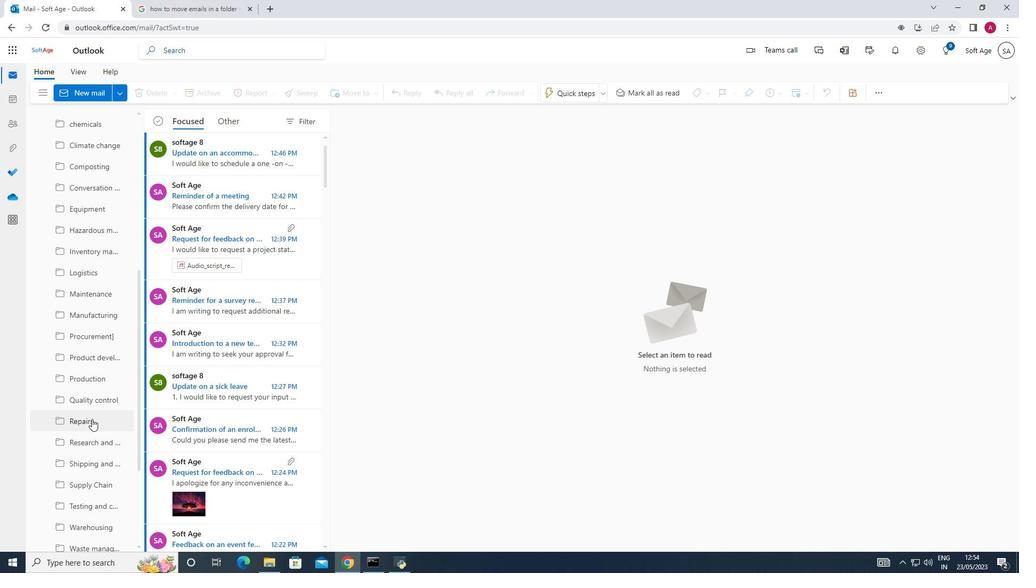 
Action: Mouse scrolled (91, 418) with delta (0, 0)
Screenshot: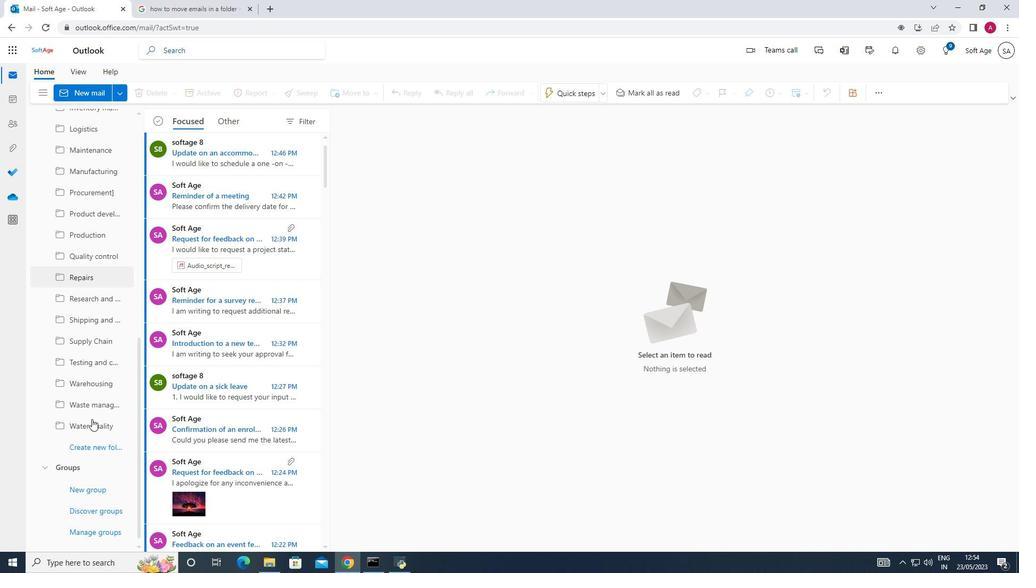 
Action: Mouse scrolled (91, 418) with delta (0, 0)
Screenshot: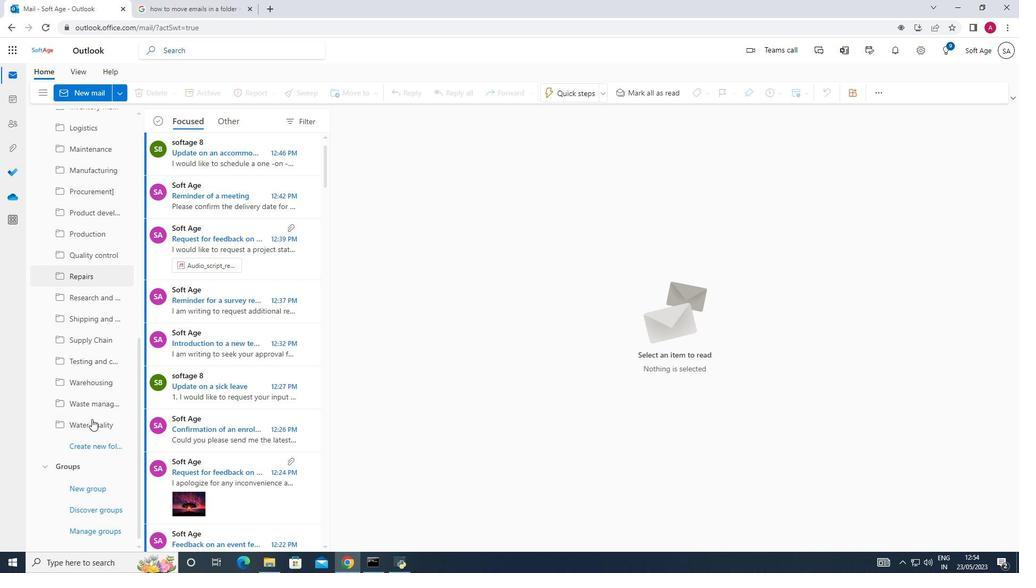
Action: Mouse scrolled (91, 418) with delta (0, 0)
Screenshot: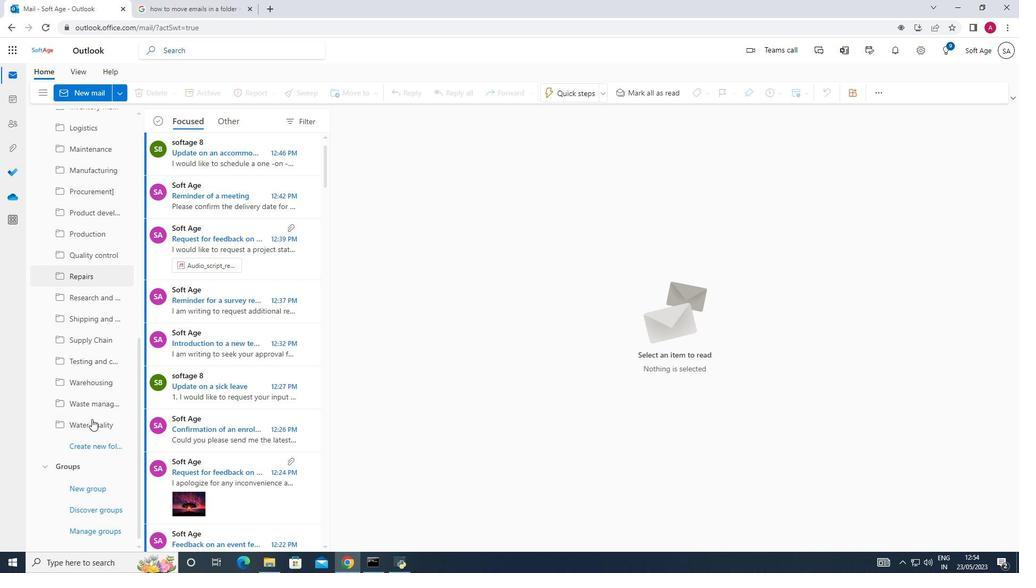 
Action: Mouse moved to (92, 449)
Screenshot: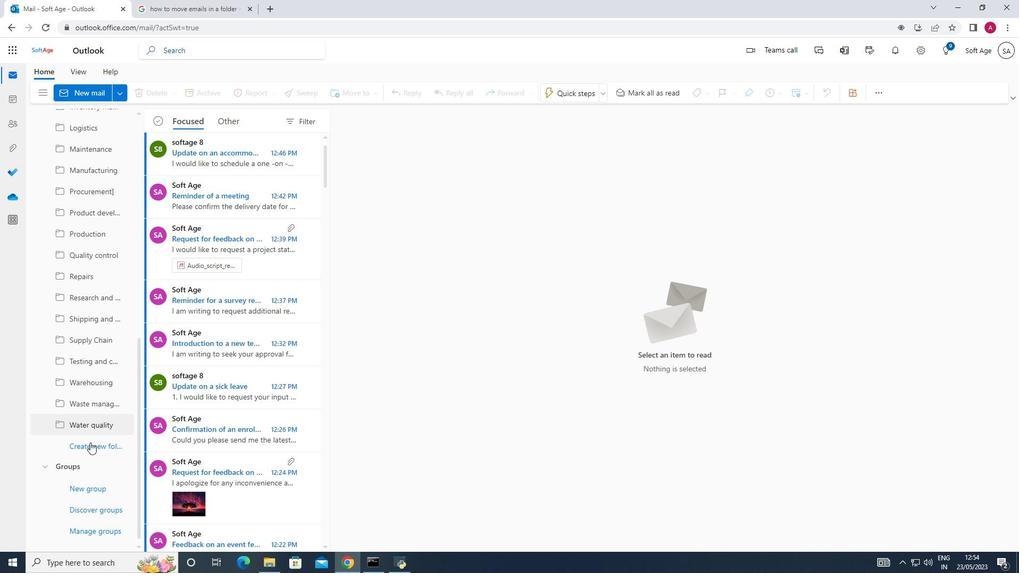 
Action: Mouse pressed left at (92, 449)
Screenshot: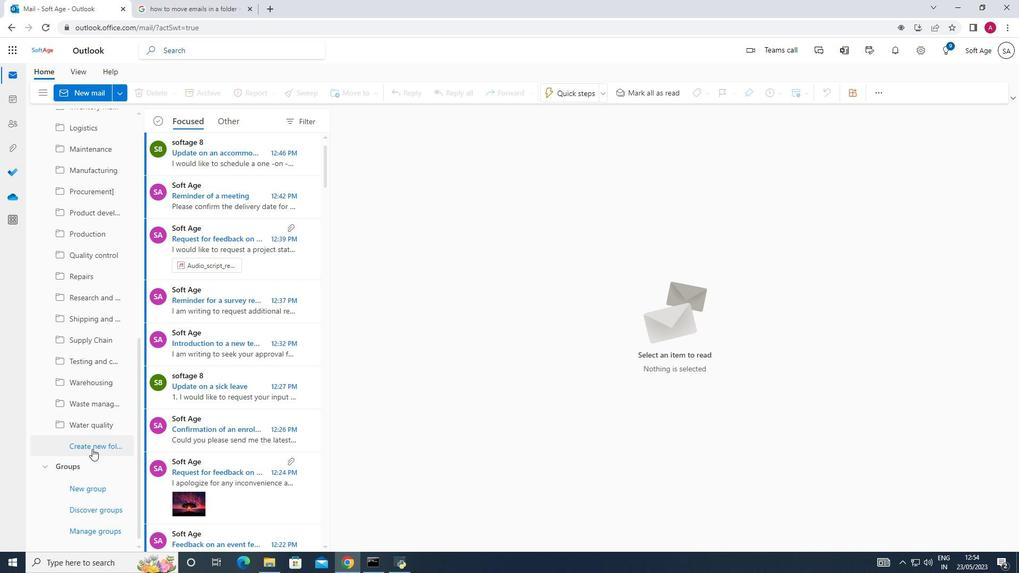 
Action: Mouse moved to (84, 446)
Screenshot: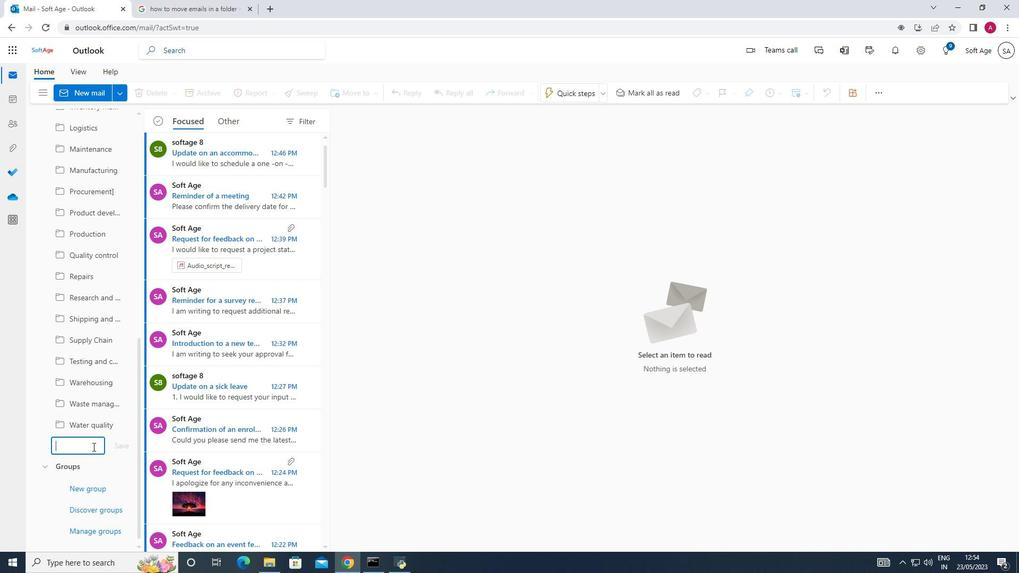
Action: Mouse pressed left at (84, 446)
Screenshot: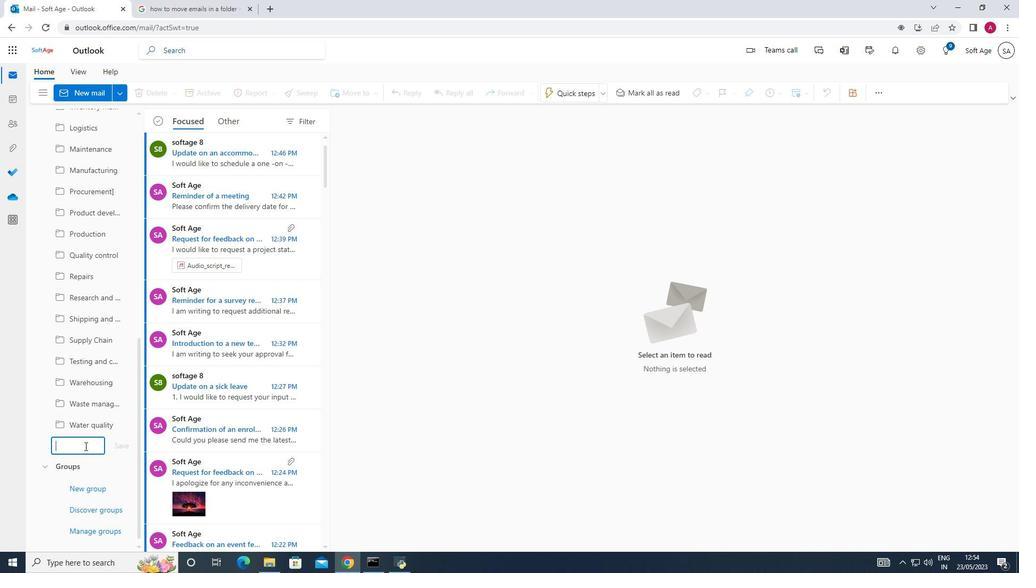 
Action: Mouse moved to (85, 445)
Screenshot: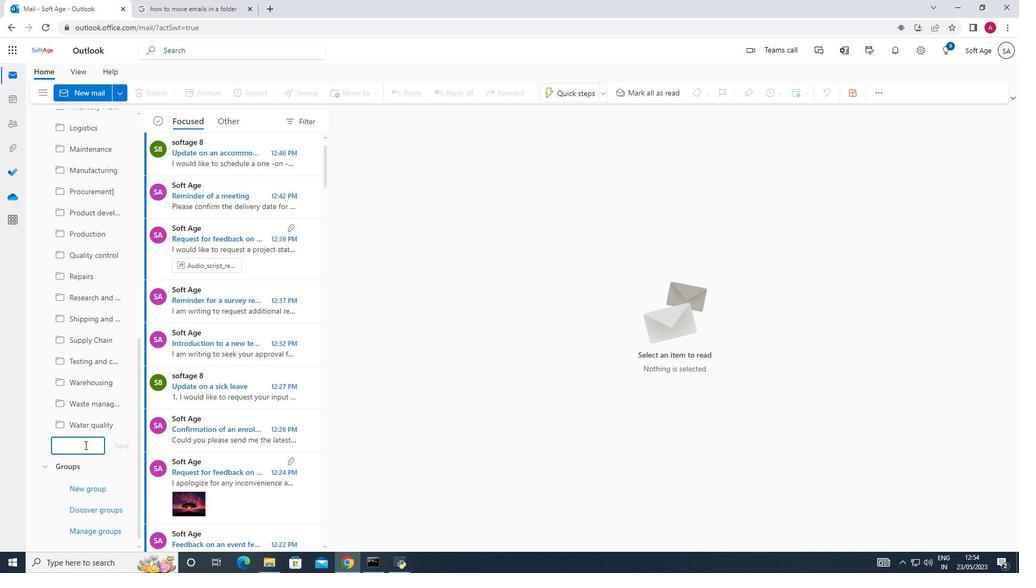 
Action: Key pressed <Key.shift>Tools<Key.enter>
Screenshot: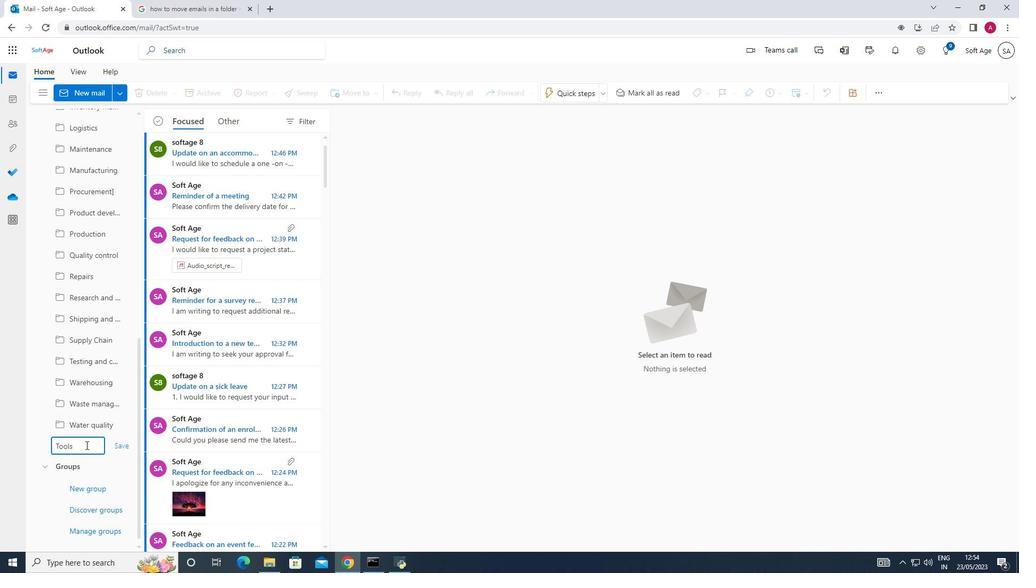 
Action: Mouse moved to (9, 431)
Screenshot: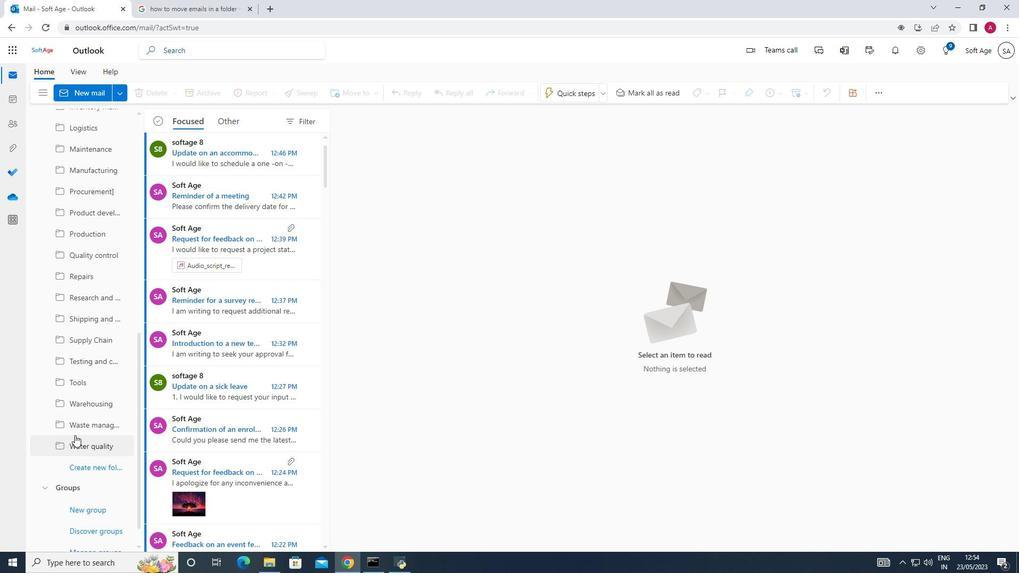
Action: Mouse scrolled (9, 432) with delta (0, 0)
Screenshot: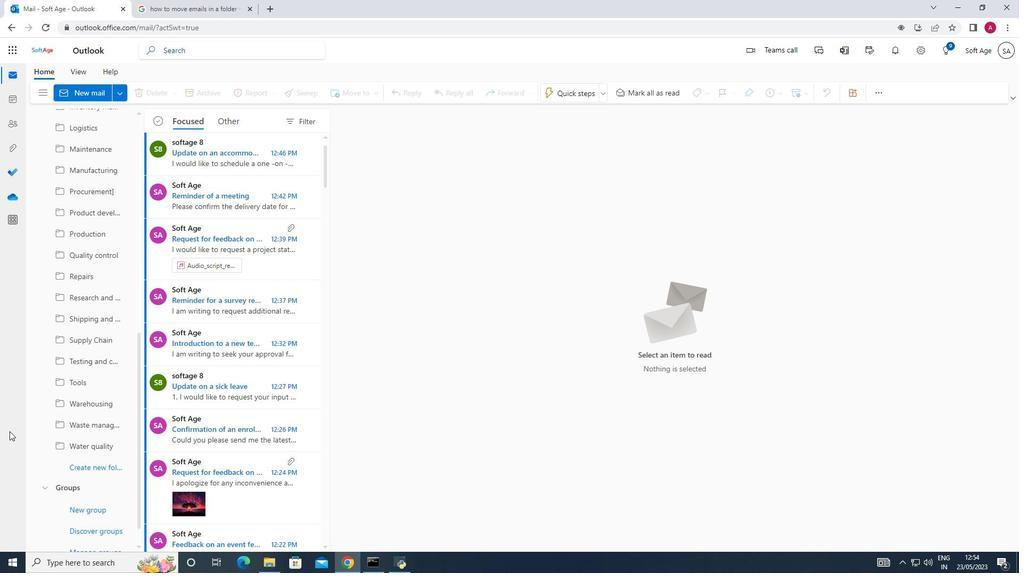 
Action: Mouse scrolled (9, 432) with delta (0, 0)
Screenshot: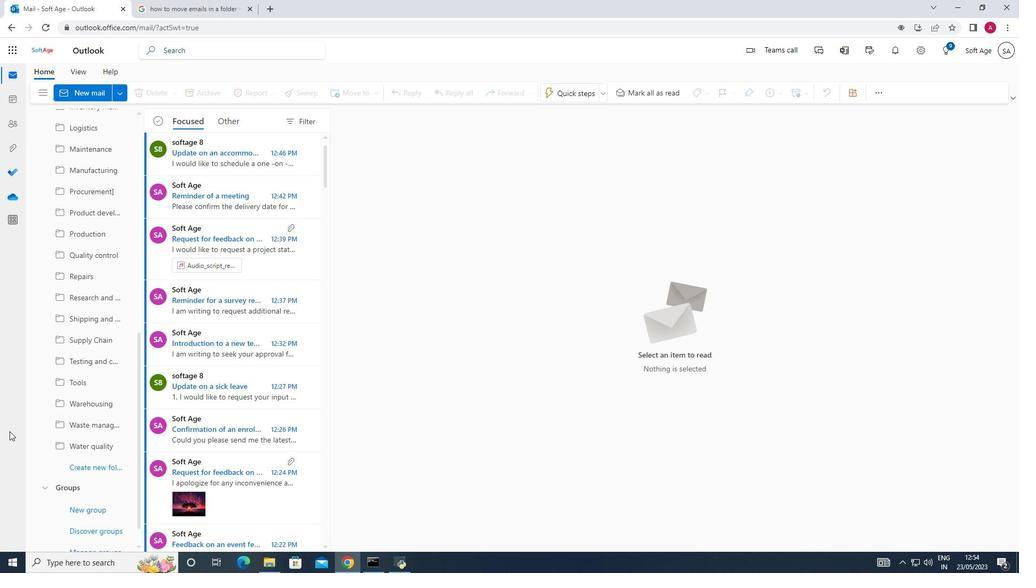 
Action: Mouse scrolled (9, 432) with delta (0, 0)
Screenshot: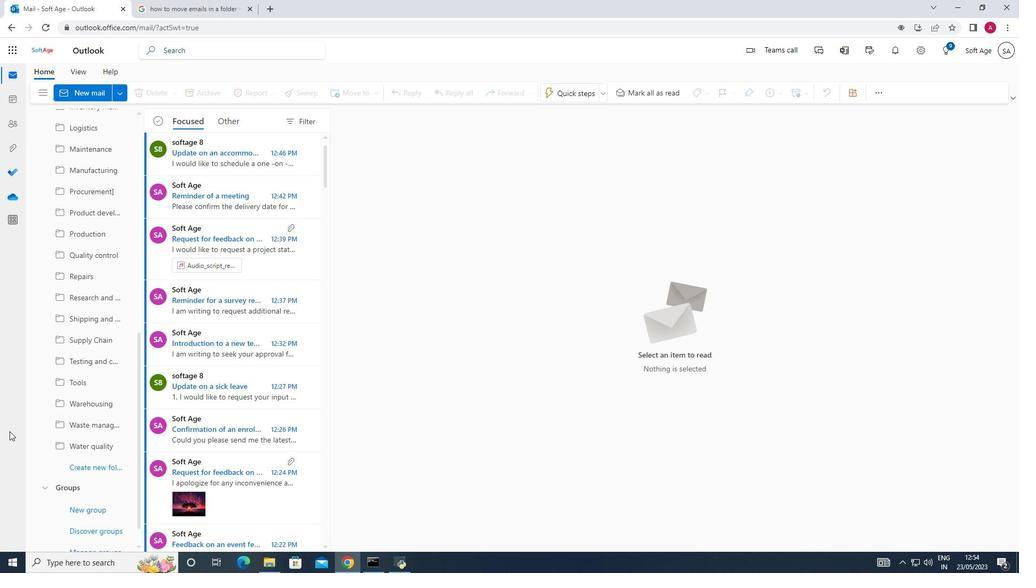 
Action: Mouse moved to (9, 431)
Screenshot: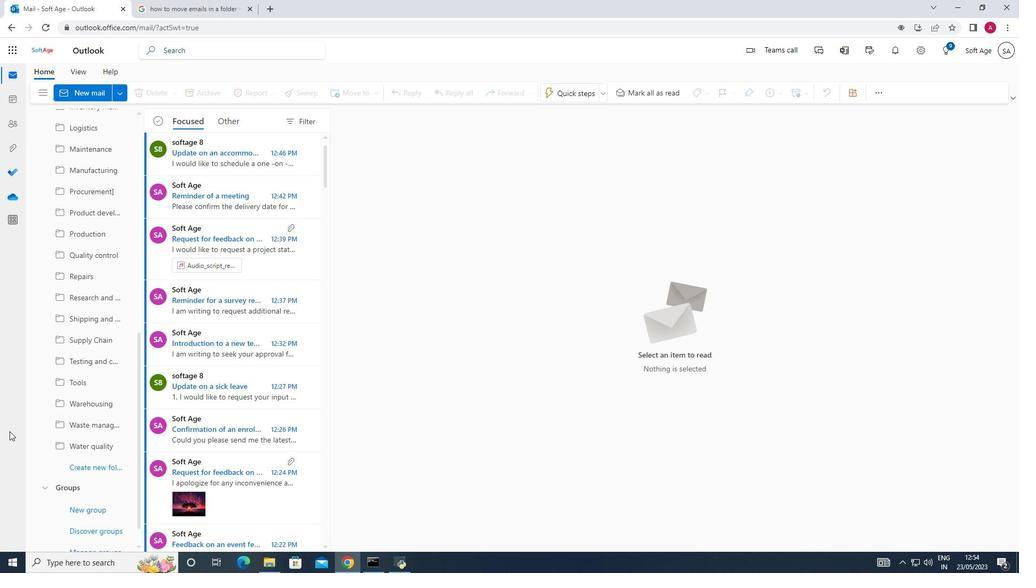 
Action: Mouse scrolled (9, 432) with delta (0, 0)
Screenshot: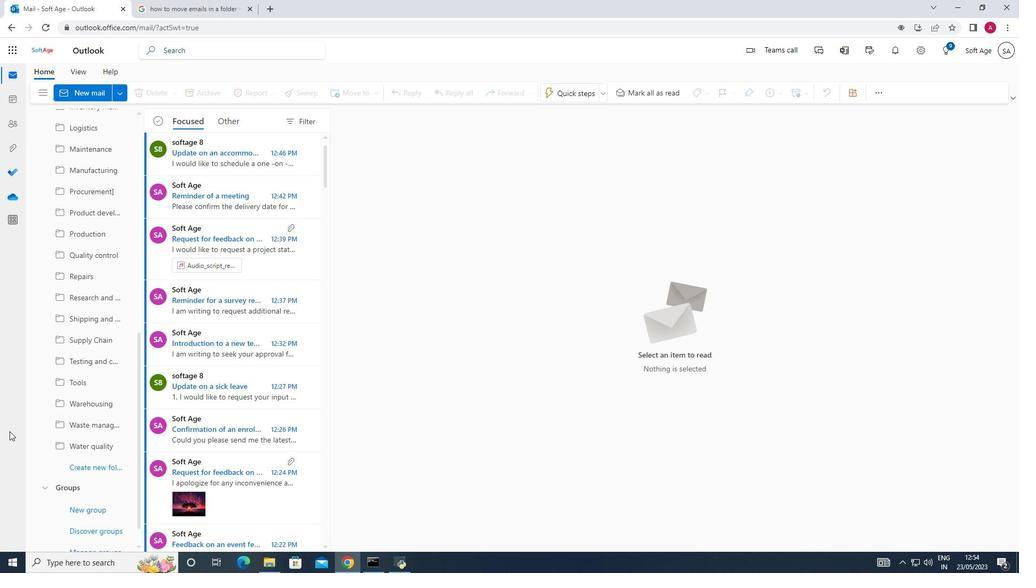 
Action: Mouse moved to (83, 410)
Screenshot: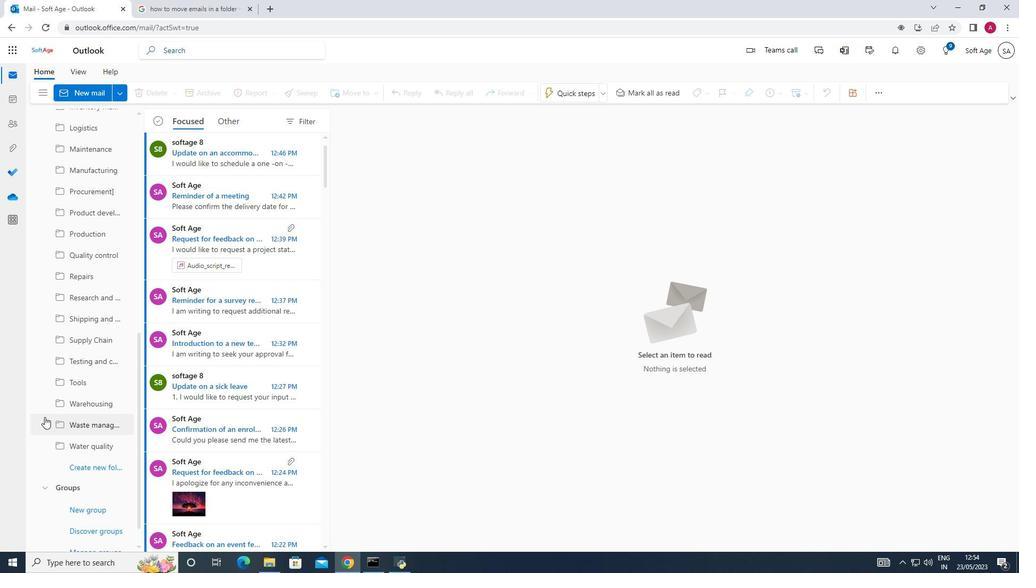 
Action: Mouse scrolled (83, 410) with delta (0, 0)
Screenshot: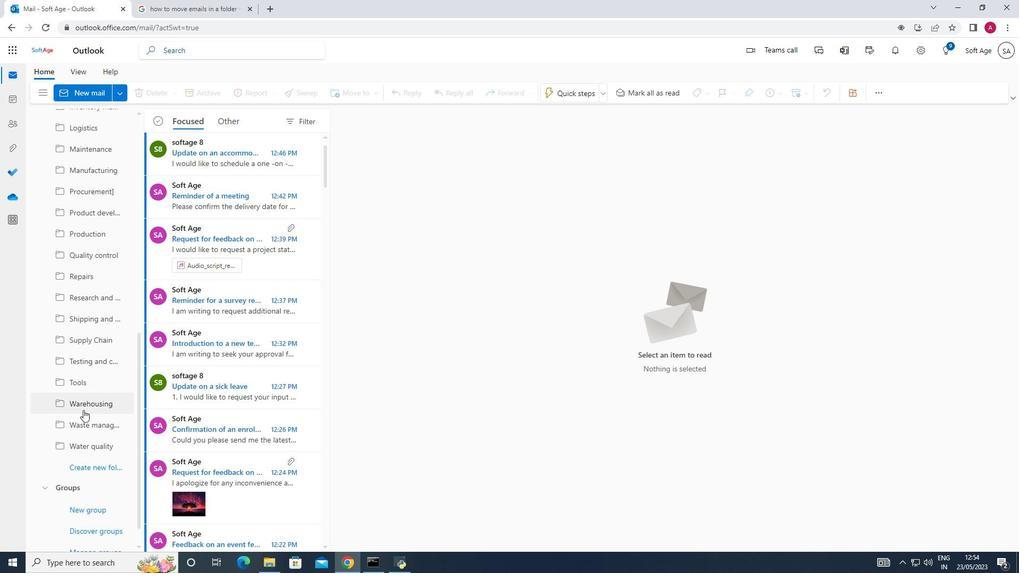 
Action: Mouse scrolled (83, 410) with delta (0, 0)
Screenshot: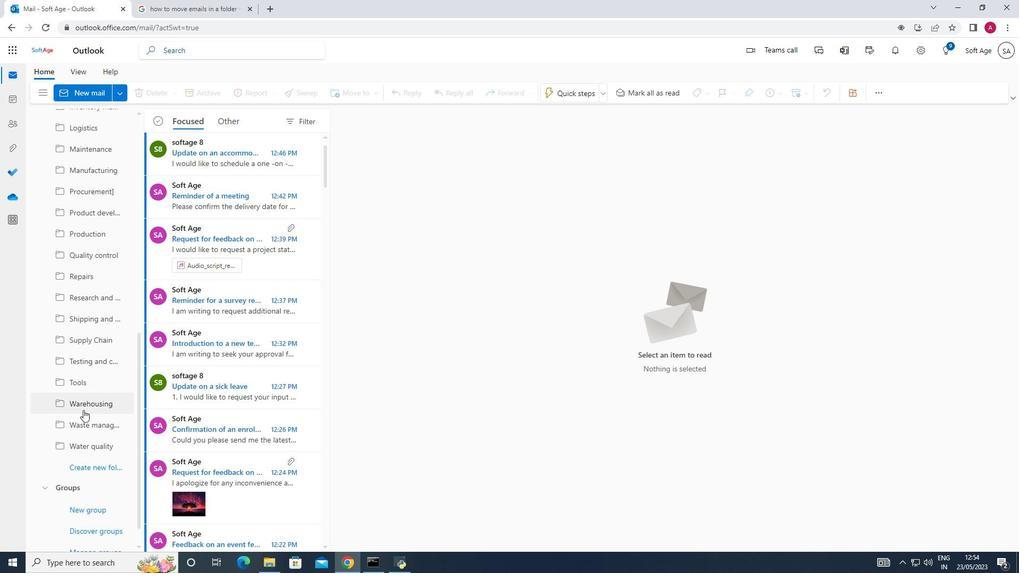 
Action: Mouse scrolled (83, 410) with delta (0, 0)
Screenshot: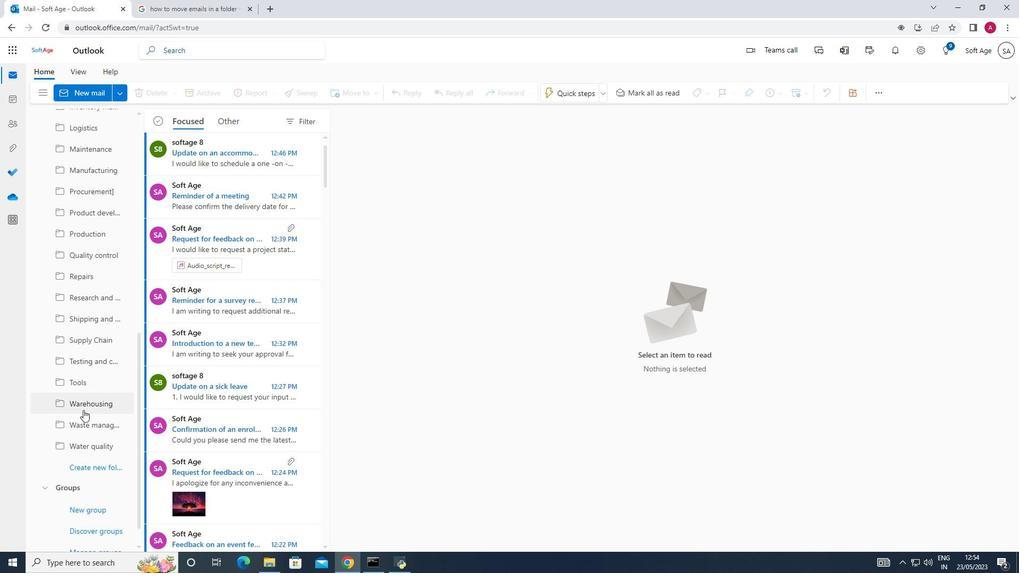 
Action: Mouse scrolled (83, 410) with delta (0, 0)
Screenshot: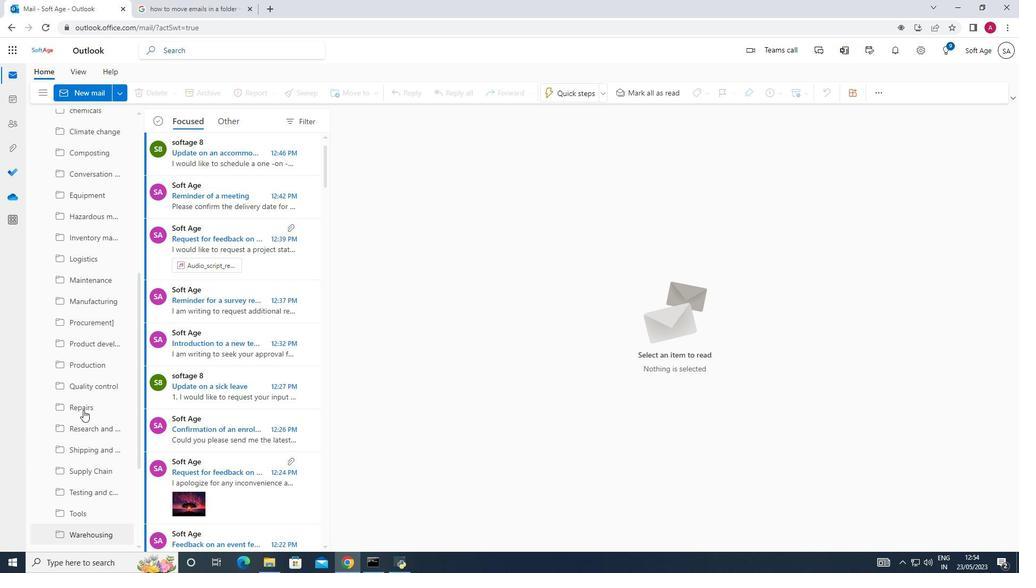 
Action: Mouse scrolled (83, 410) with delta (0, 0)
Screenshot: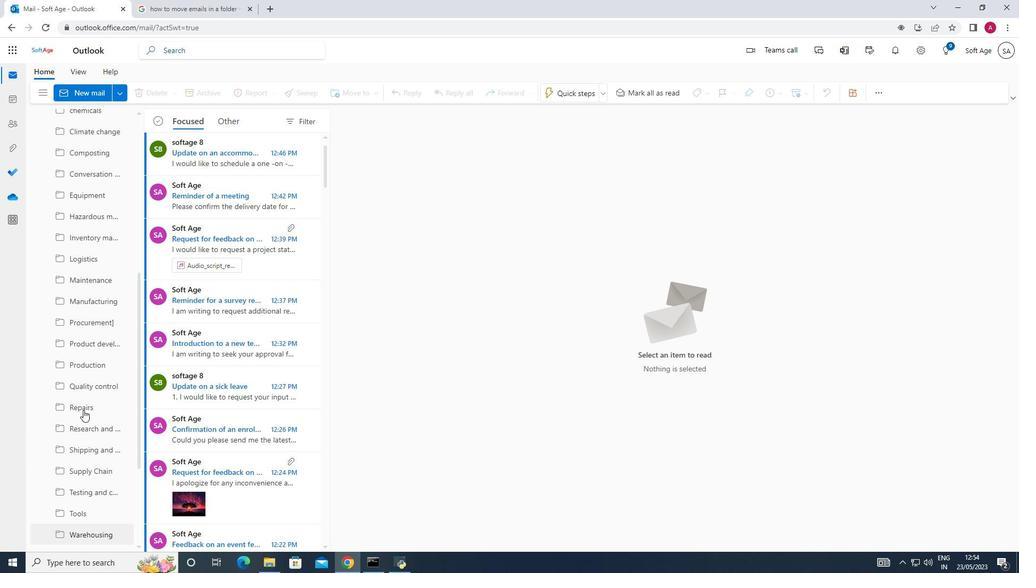 
Action: Mouse moved to (84, 409)
Screenshot: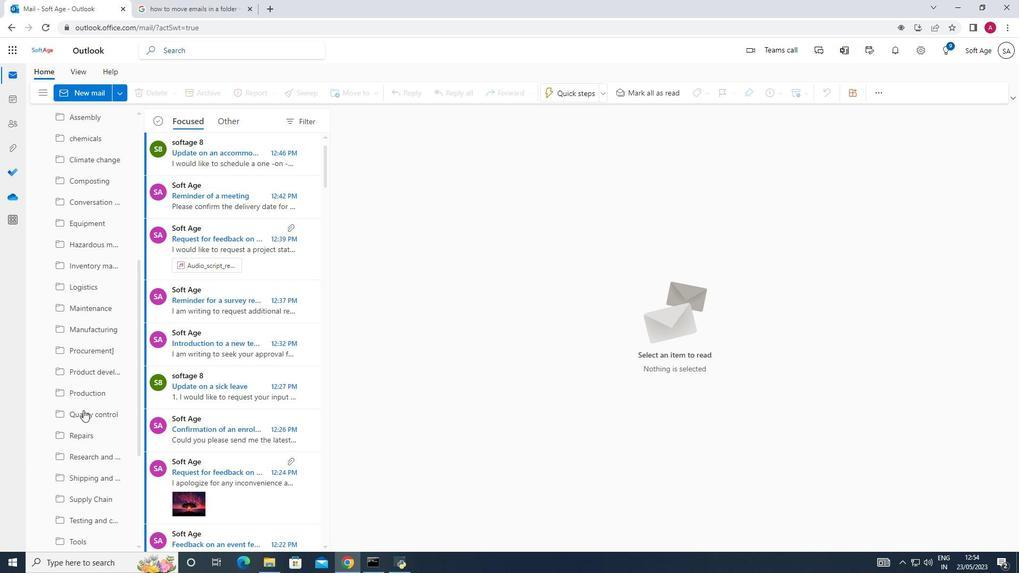 
Action: Mouse scrolled (83, 410) with delta (0, 0)
Screenshot: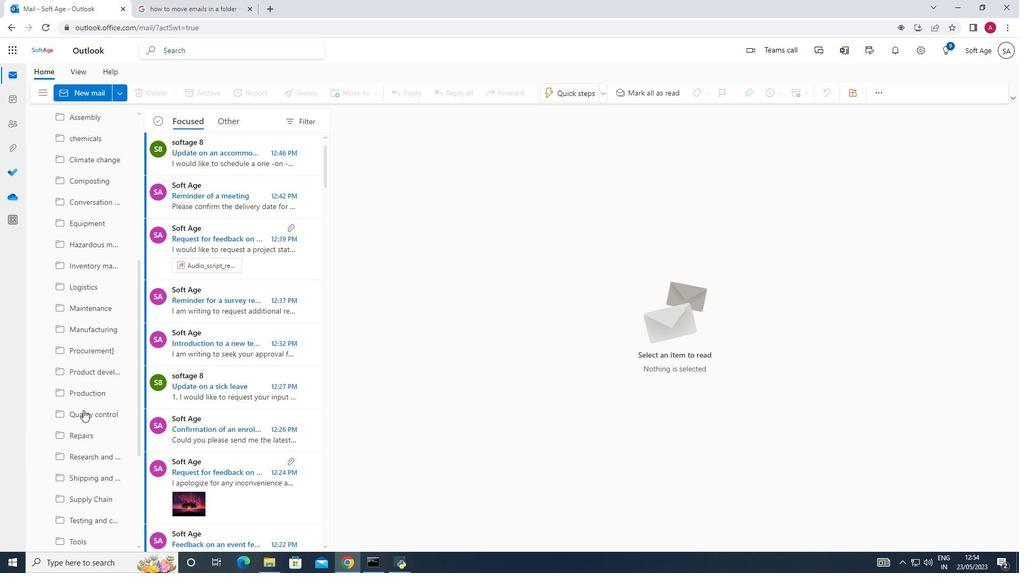 
Action: Mouse moved to (87, 408)
Screenshot: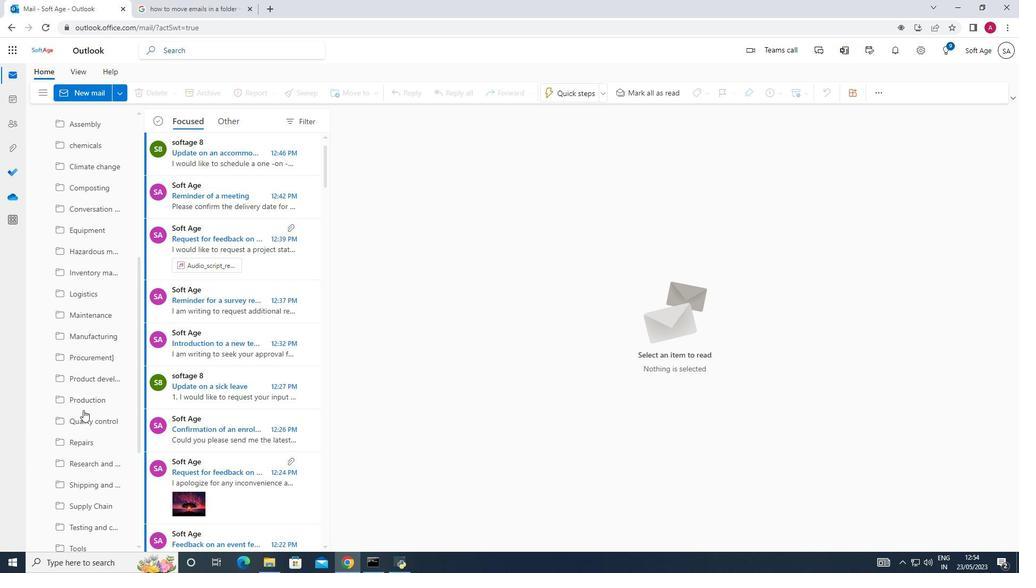 
Action: Mouse scrolled (85, 409) with delta (0, 0)
Screenshot: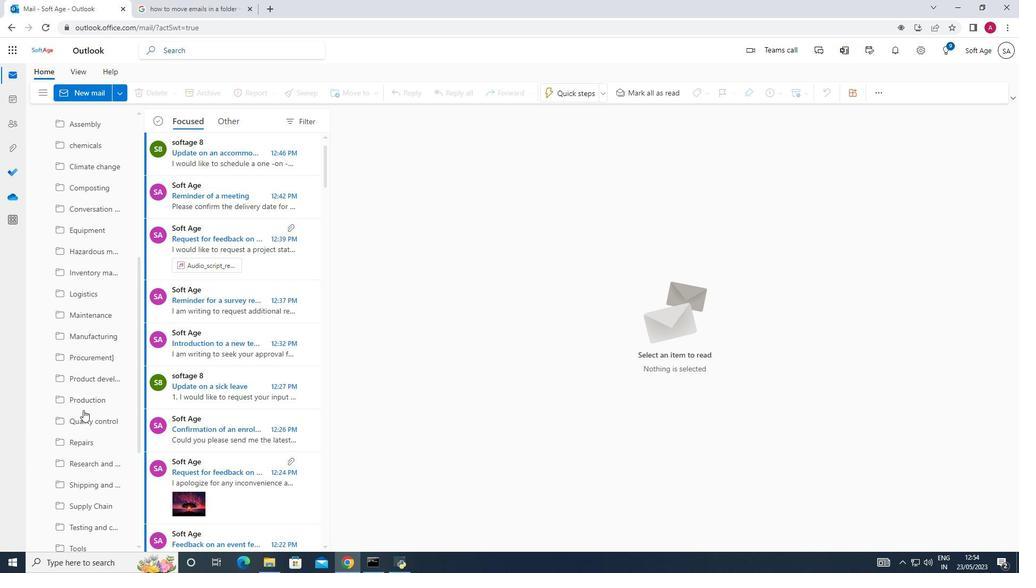 
Action: Mouse scrolled (87, 408) with delta (0, 0)
Screenshot: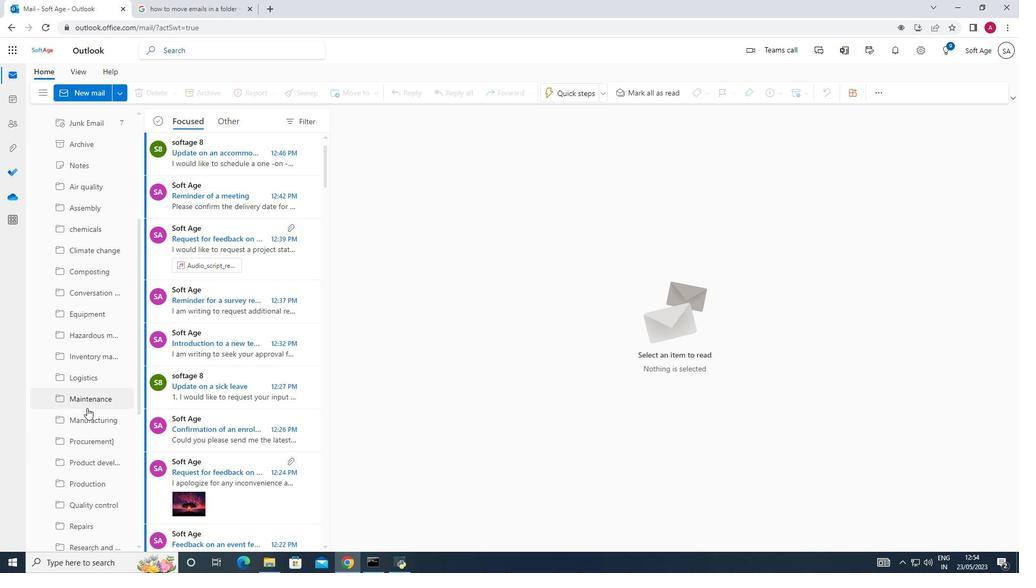 
Action: Mouse scrolled (87, 408) with delta (0, 0)
Screenshot: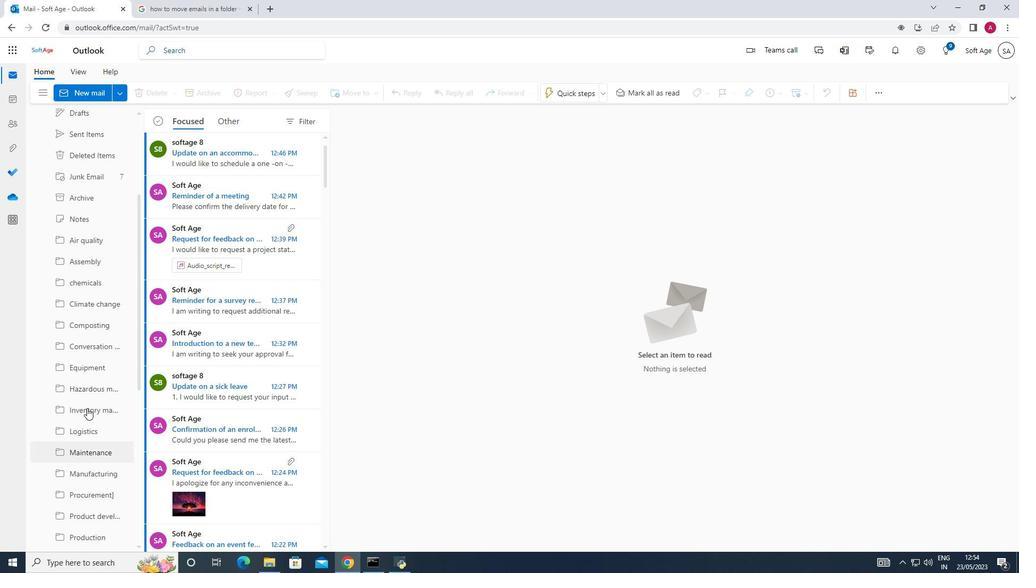 
Action: Mouse scrolled (87, 408) with delta (0, 0)
Screenshot: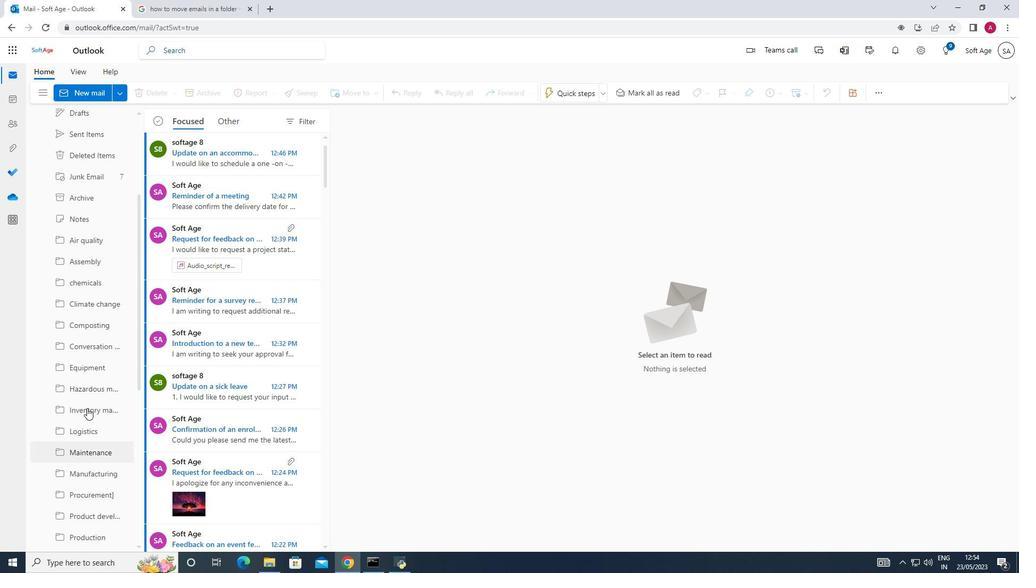 
Action: Mouse scrolled (87, 408) with delta (0, 0)
Screenshot: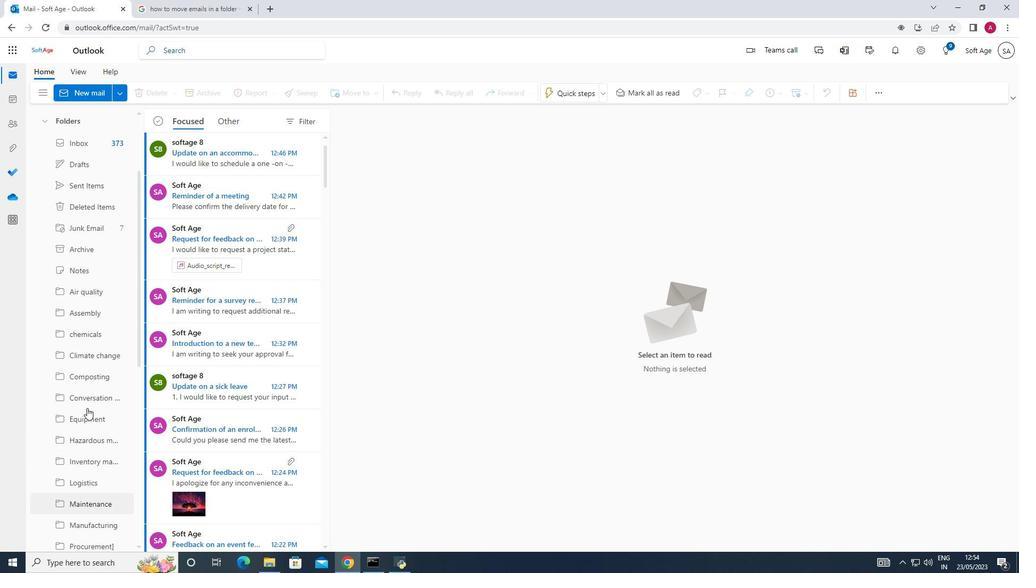 
Action: Mouse moved to (101, 387)
Screenshot: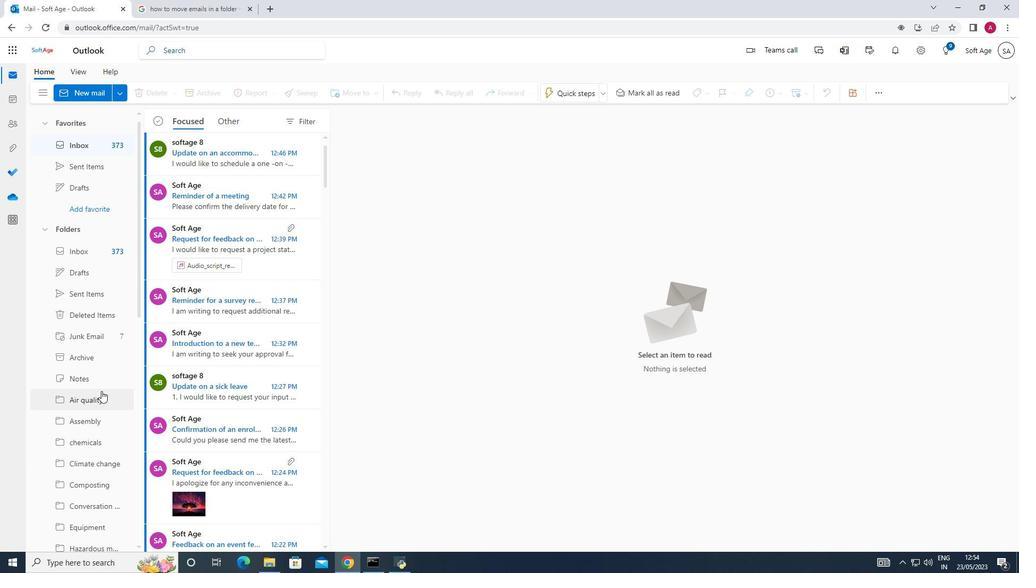 
Action: Mouse scrolled (101, 387) with delta (0, 0)
Screenshot: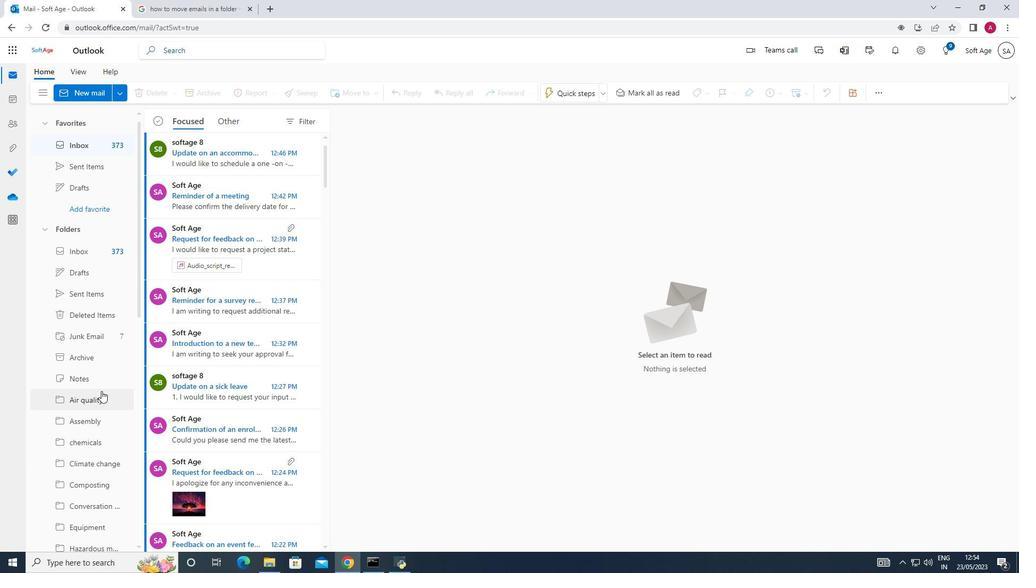 
Action: Mouse moved to (101, 387)
Screenshot: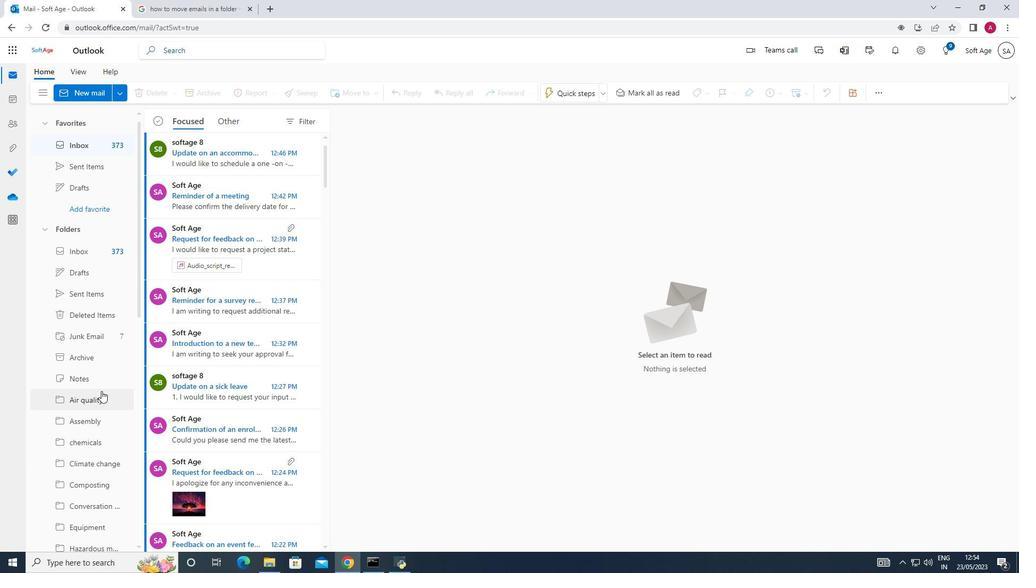 
Action: Mouse scrolled (101, 387) with delta (0, 0)
Screenshot: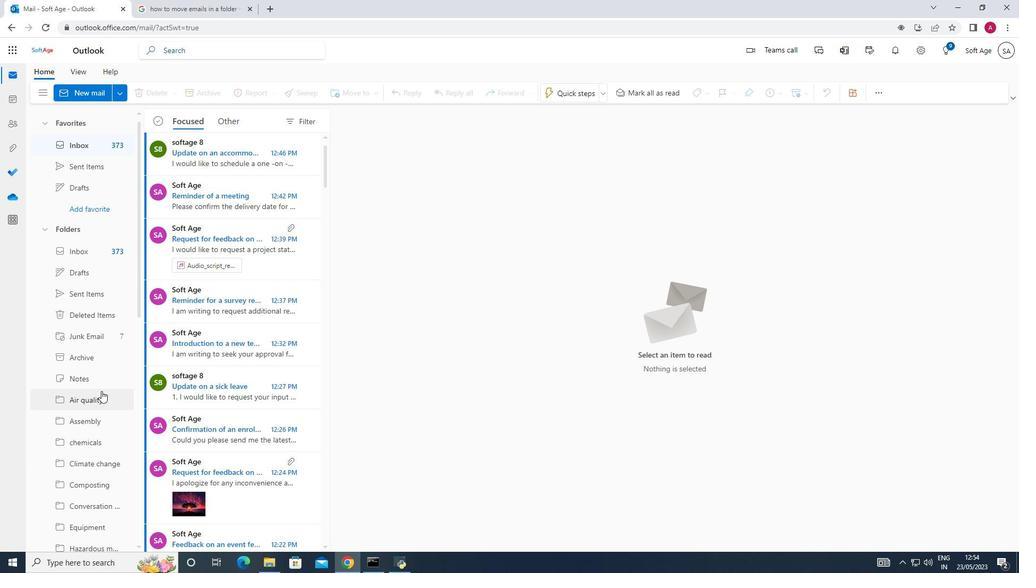 
Action: Mouse moved to (105, 159)
Screenshot: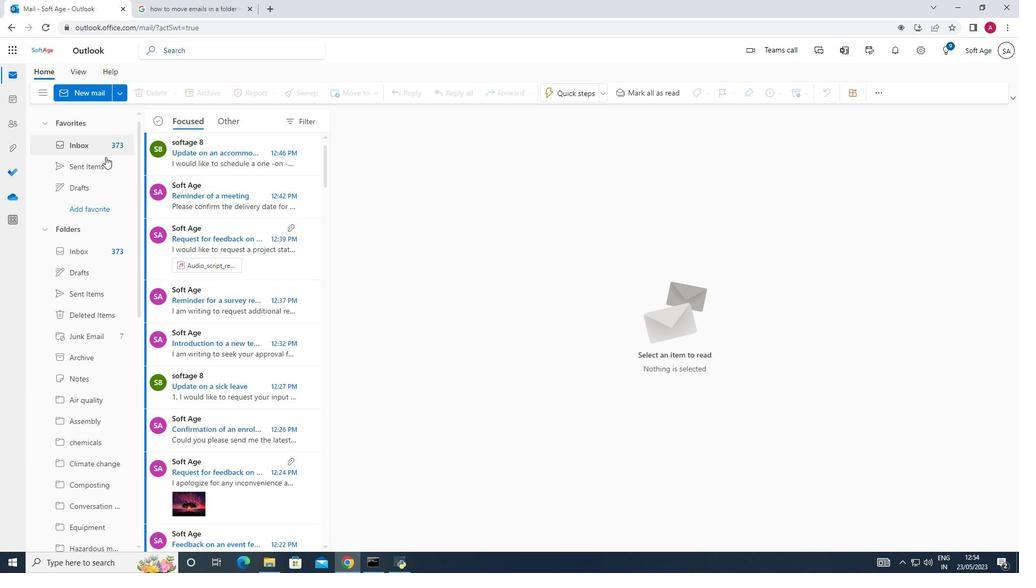 
Action: Mouse pressed left at (105, 159)
Screenshot: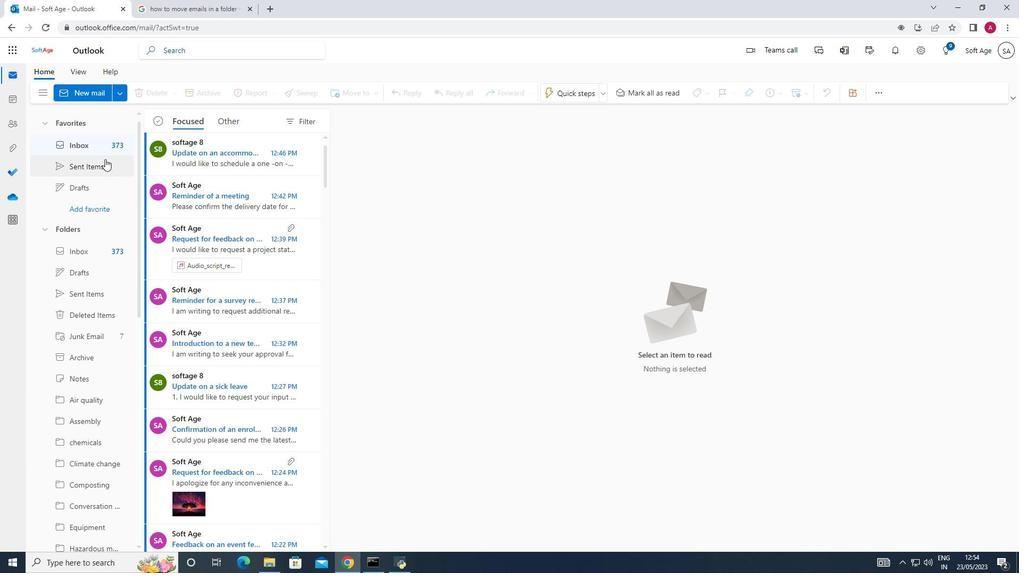 
Action: Mouse moved to (246, 160)
Screenshot: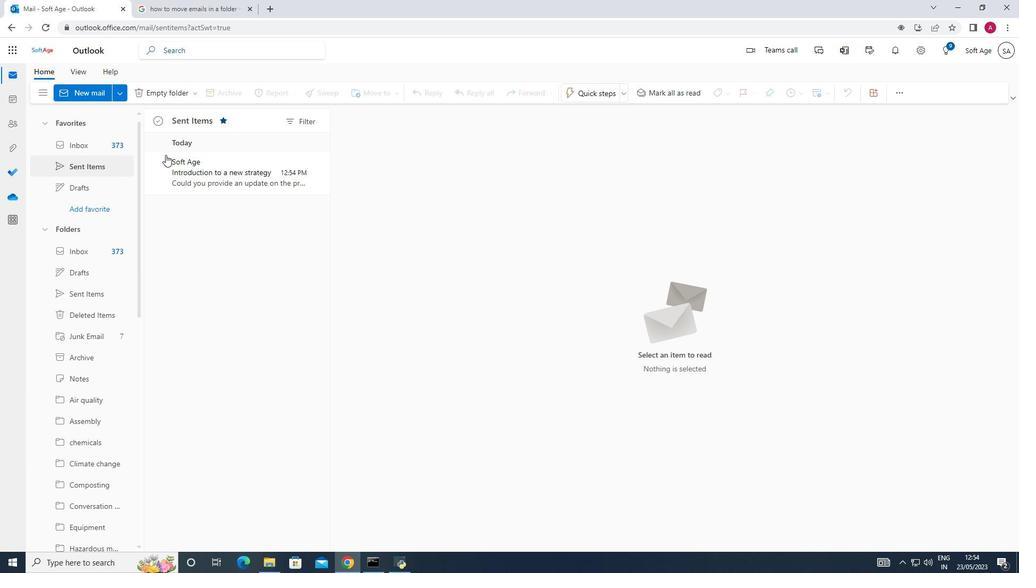 
Action: Mouse pressed right at (246, 160)
Screenshot: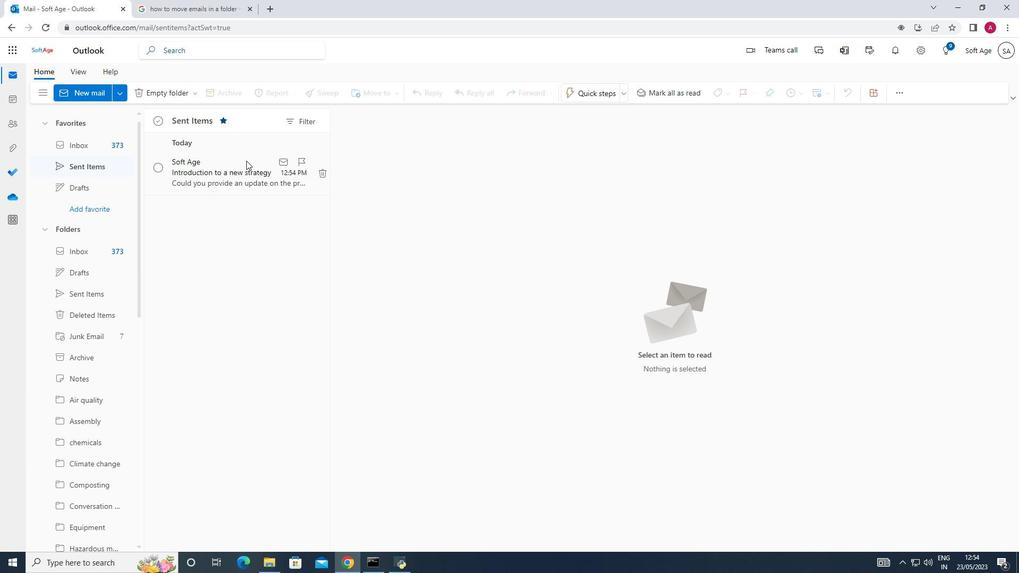 
Action: Mouse moved to (221, 177)
Screenshot: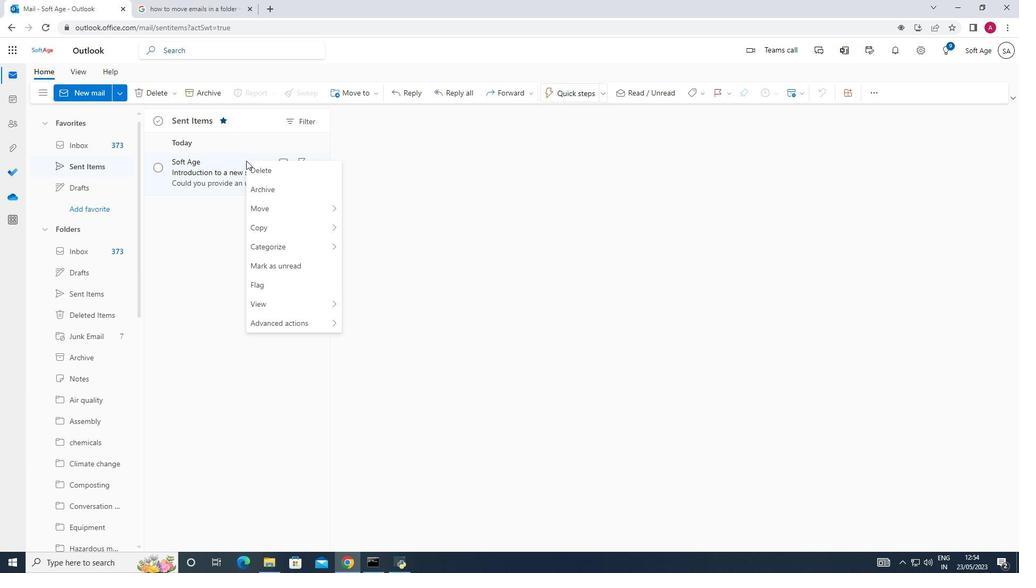 
Action: Mouse pressed left at (221, 177)
Screenshot: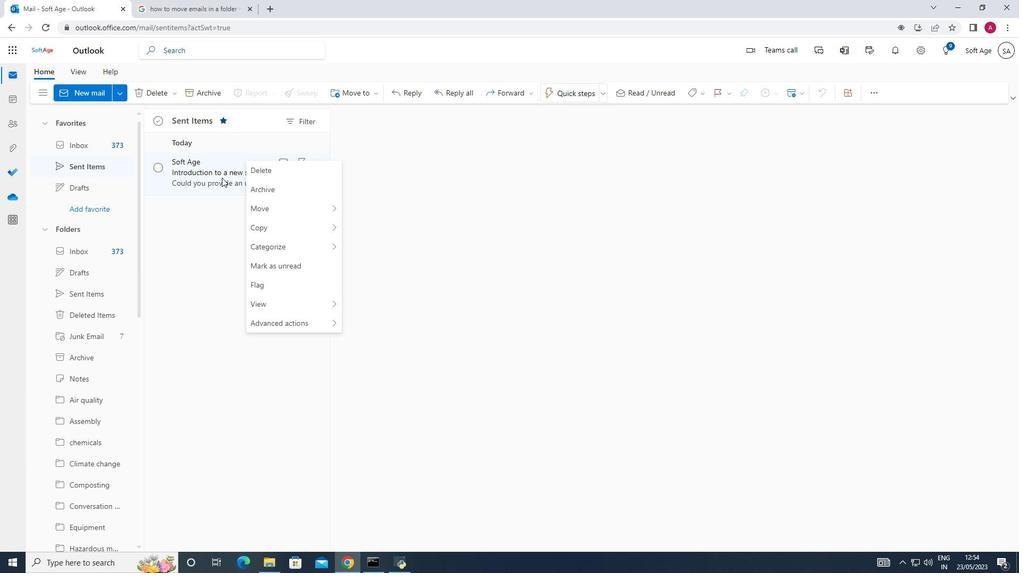 
Action: Mouse moved to (235, 180)
Screenshot: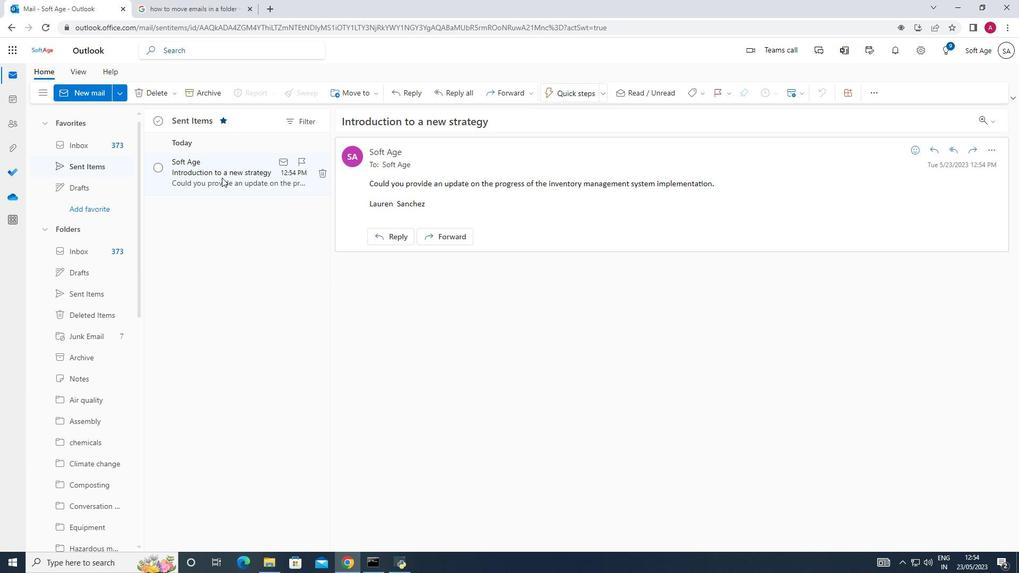
Action: Mouse pressed right at (235, 180)
Screenshot: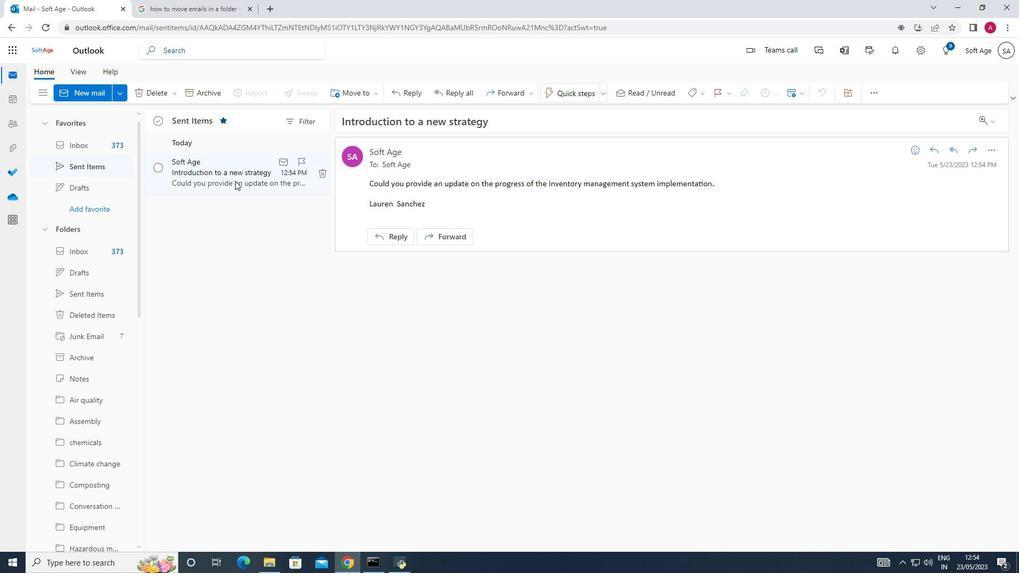 
Action: Mouse moved to (262, 222)
Screenshot: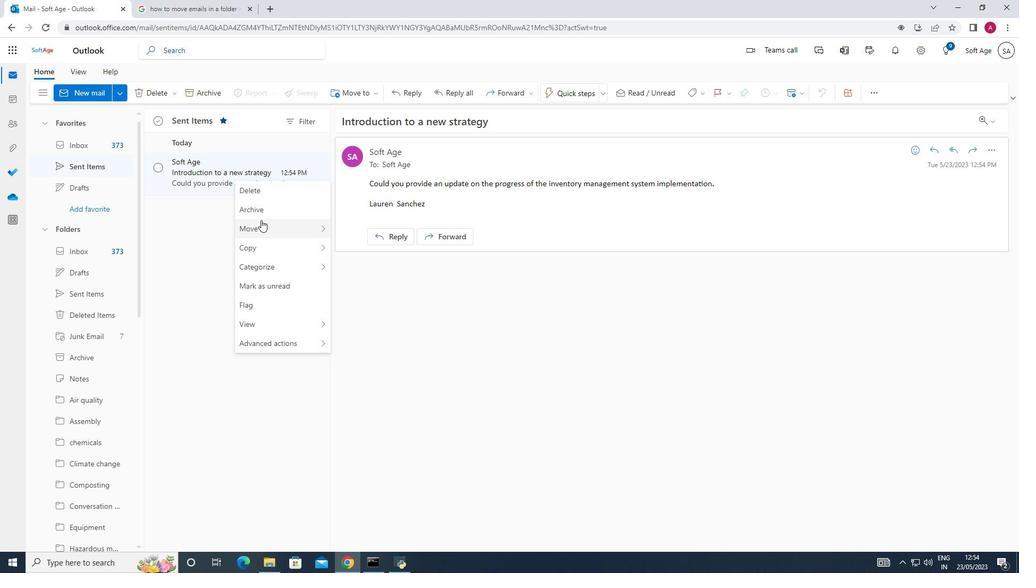 
Action: Mouse pressed left at (262, 222)
Screenshot: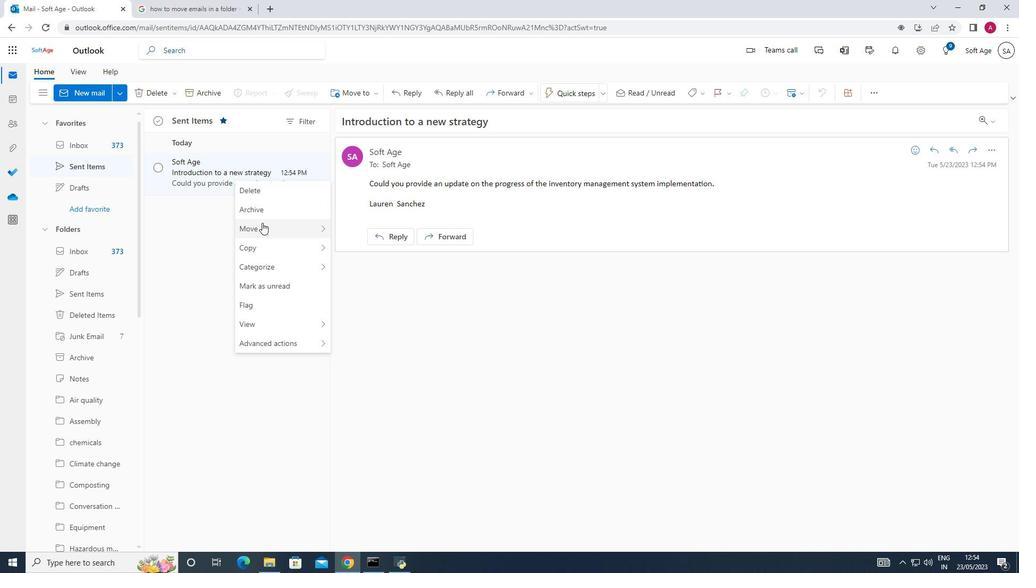 
Action: Mouse moved to (350, 233)
Screenshot: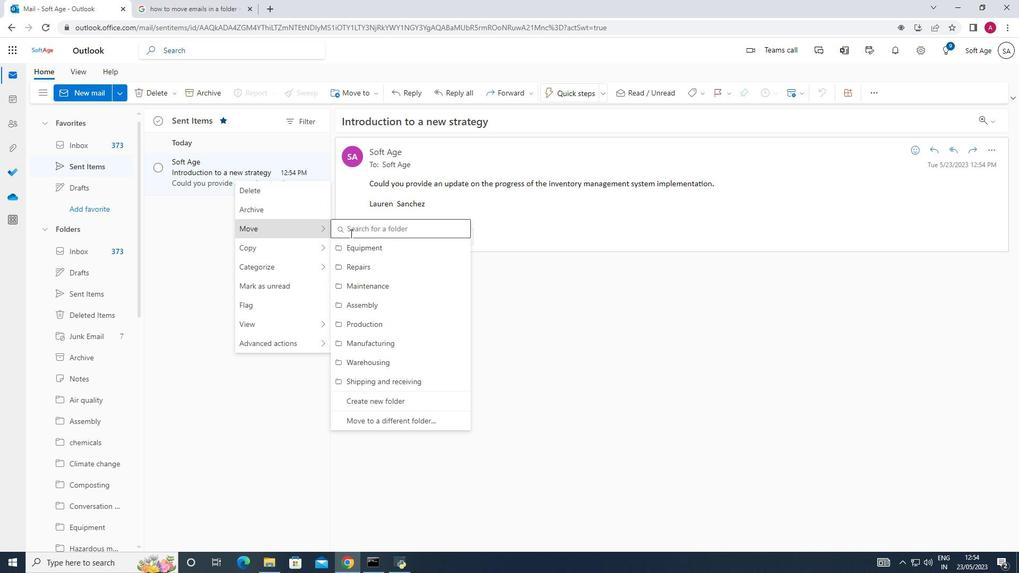 
Action: Mouse pressed left at (350, 233)
Screenshot: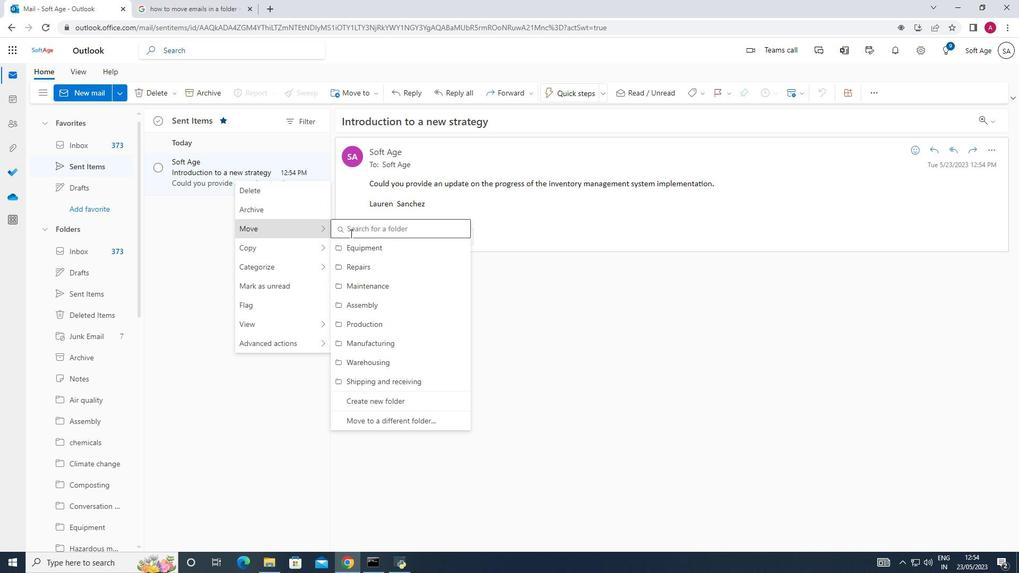 
Action: Key pressed <Key.shift>Too
Screenshot: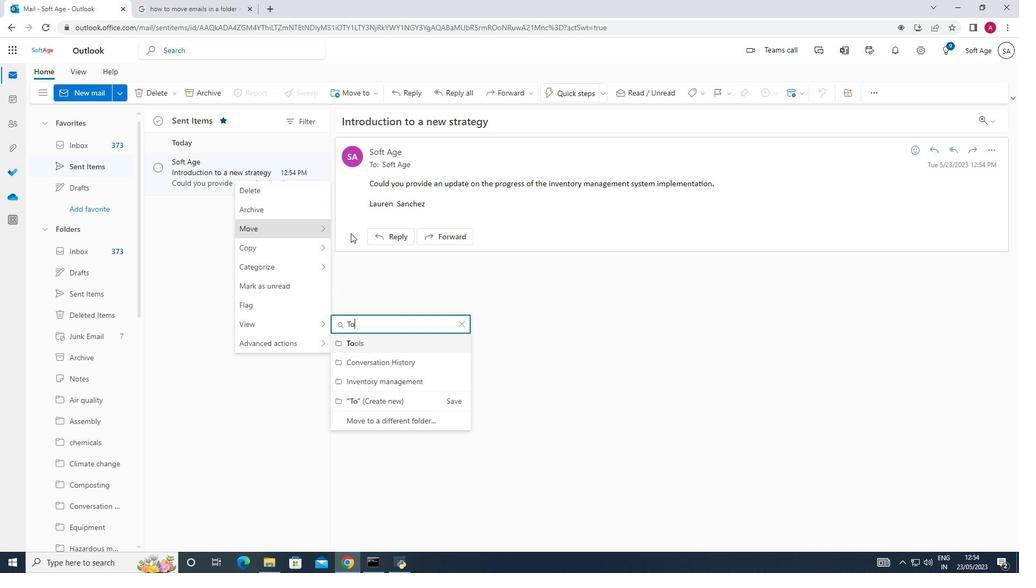 
Action: Mouse moved to (400, 378)
Screenshot: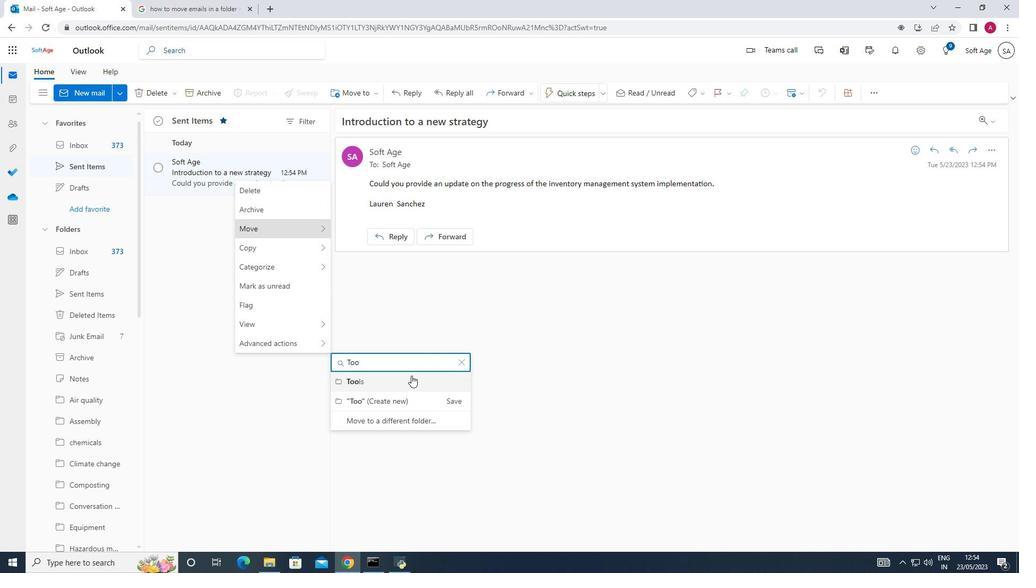 
Action: Mouse pressed left at (400, 378)
Screenshot: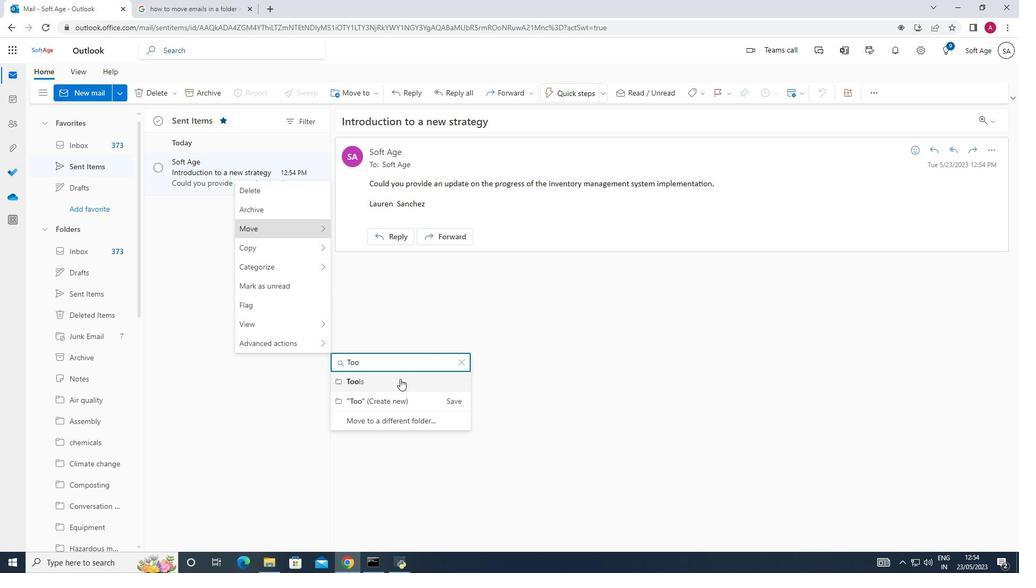 
